Task: Find a house in Kaeng Khro, Thailand for 6 guests from 5th to 13th September, with a price range of ₹15,000 to ₹20,000, 3 bedrooms, 3 beds, 3 bathrooms, self check-in, and English-speaking host.
Action: Mouse moved to (556, 135)
Screenshot: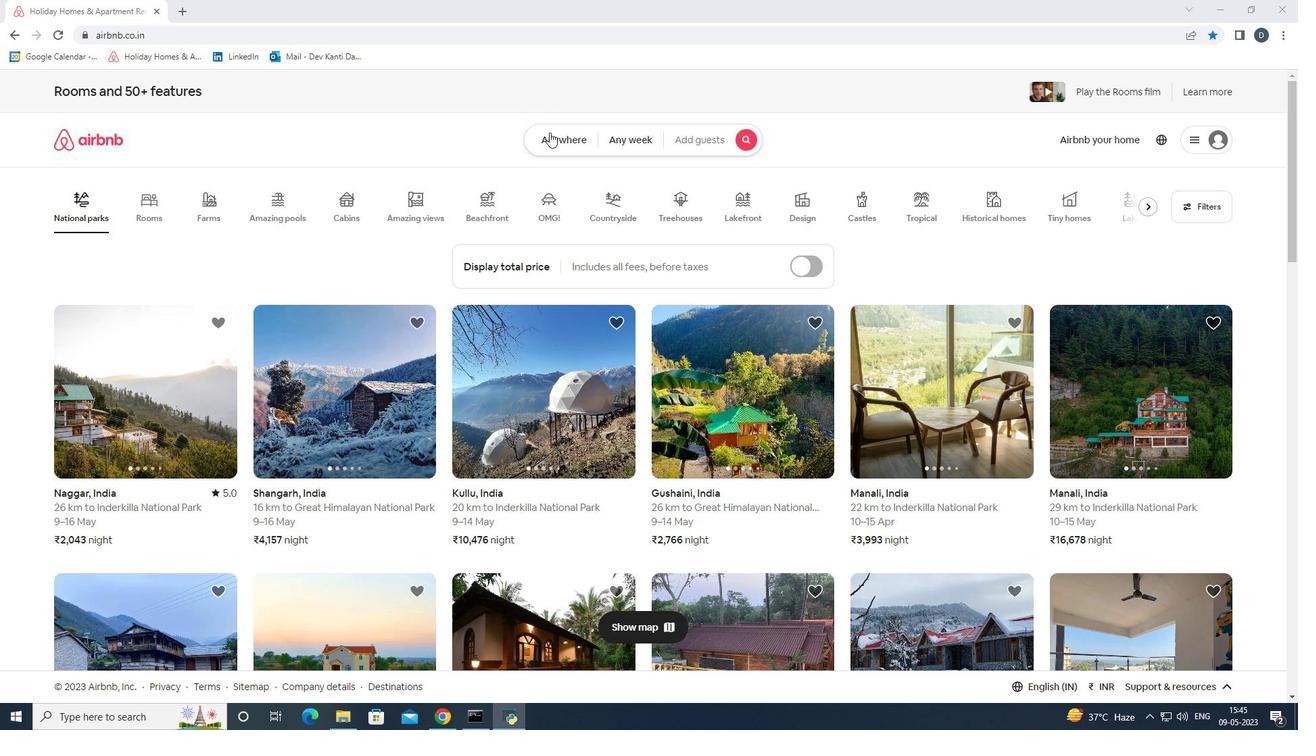 
Action: Mouse pressed left at (556, 135)
Screenshot: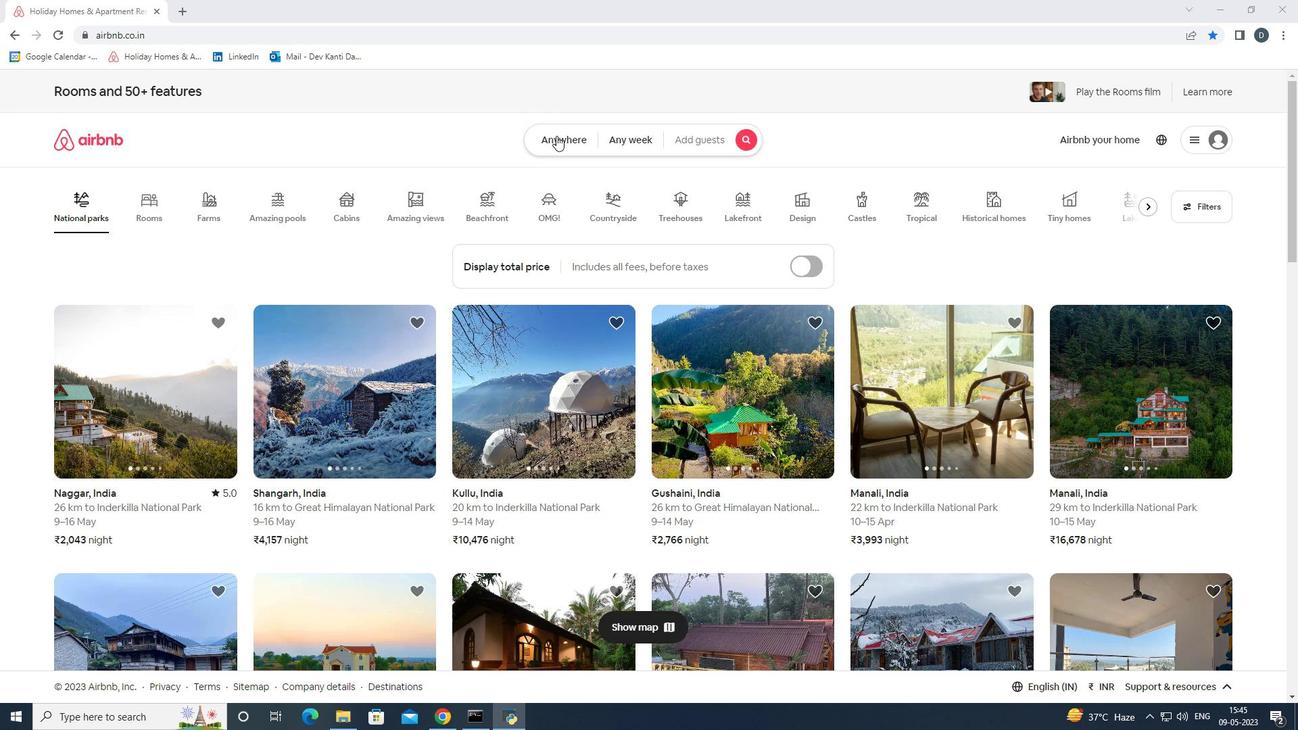 
Action: Mouse moved to (528, 191)
Screenshot: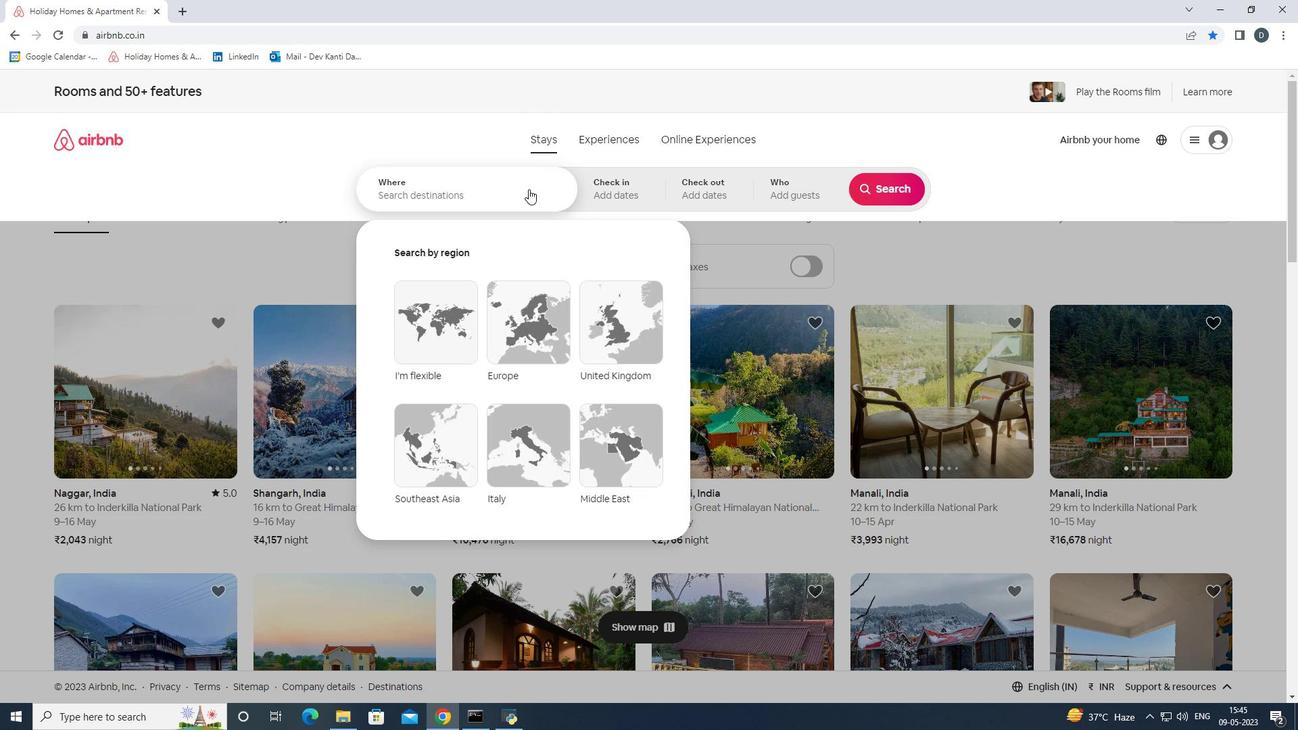 
Action: Mouse pressed left at (528, 191)
Screenshot: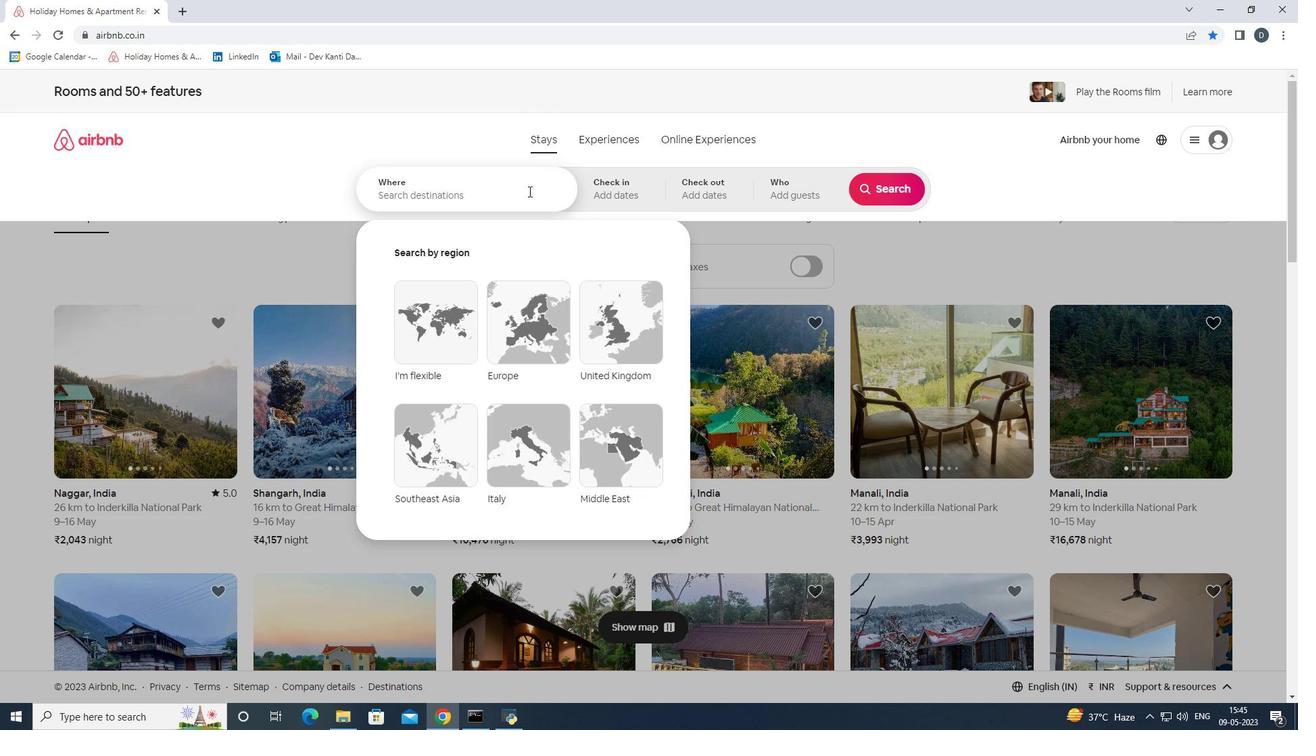 
Action: Mouse moved to (526, 191)
Screenshot: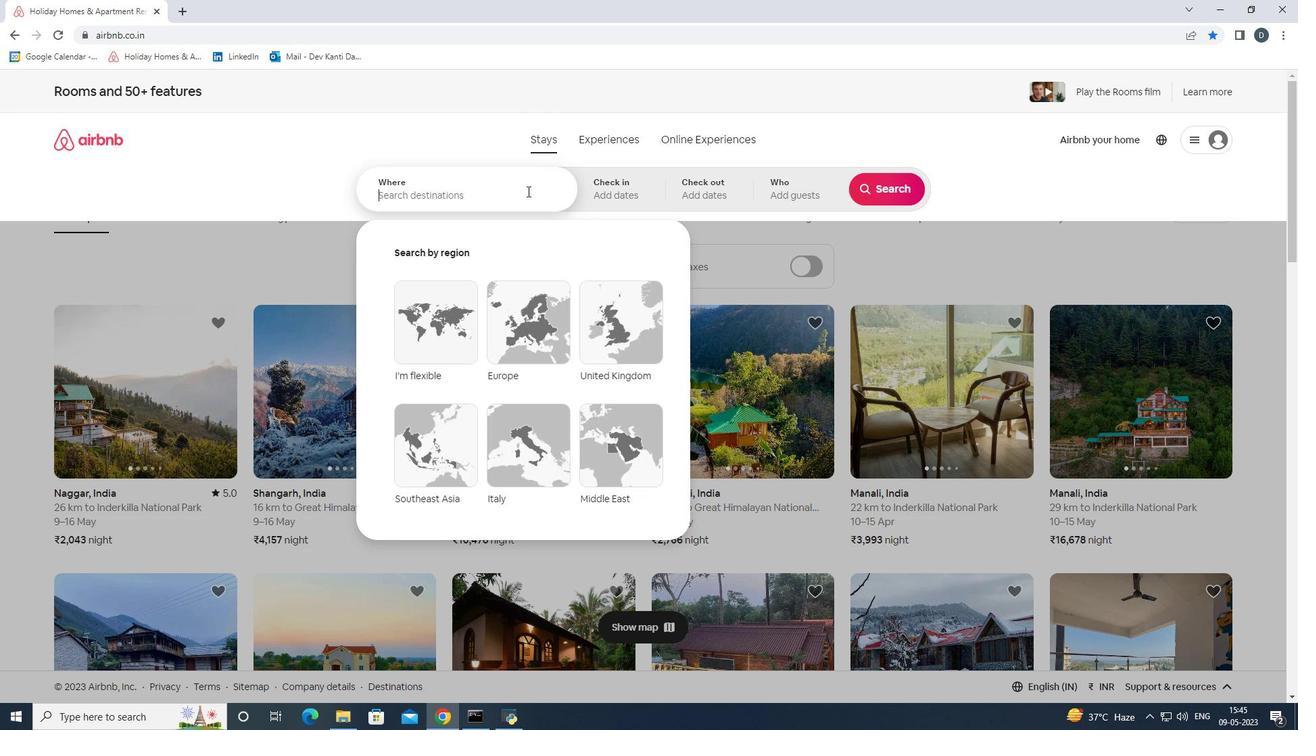 
Action: Key pressed <Key.shift>Kaeng<Key.space><Key.shift><Key.shift><Key.shift><Key.shift><Key.shift><Key.shift><Key.shift><Key.shift><Key.shift><Key.shift><Key.shift><Key.shift>Khro,<Key.space><Key.shift><Key.shift><Key.shift><Key.shift><Key.shift><Key.shift><Key.shift><Key.shift><Key.shift><Key.shift><Key.shift><Key.shift><Key.shift><Key.shift><Key.shift><Key.shift><Key.shift>Thailand<Key.enter>
Screenshot: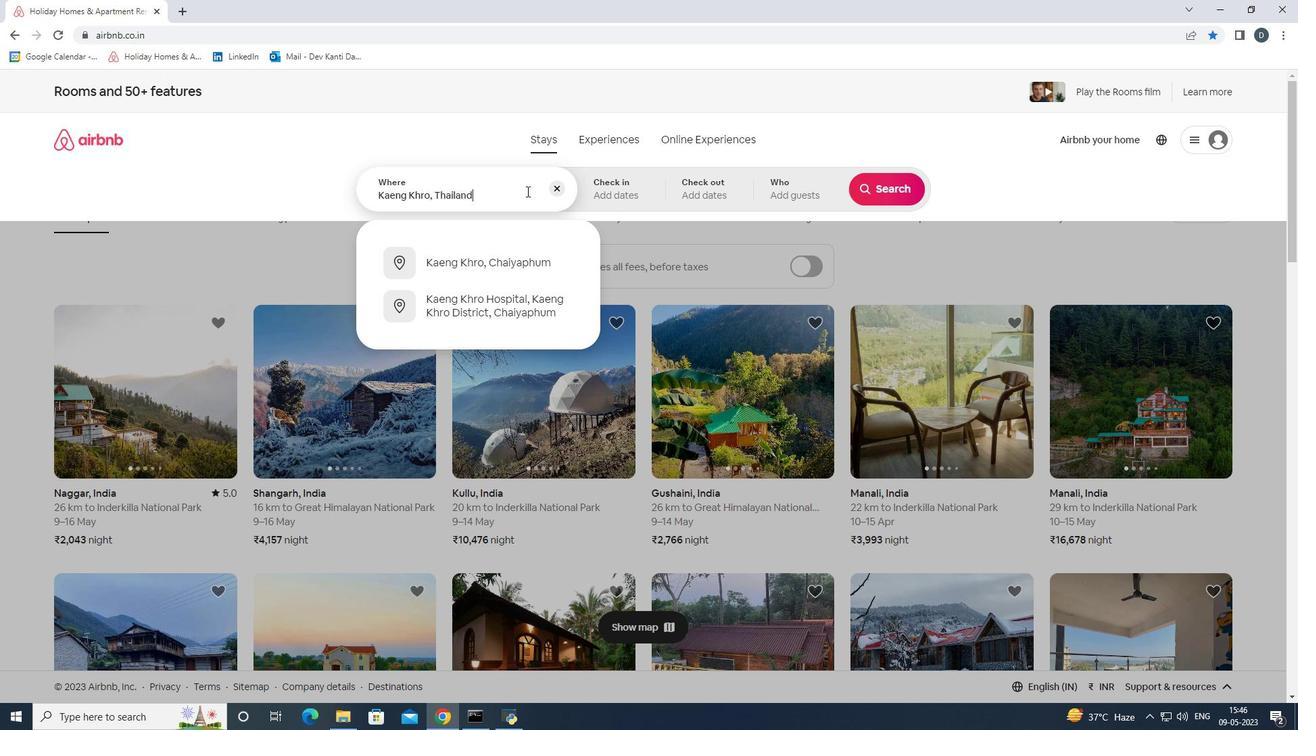 
Action: Mouse moved to (878, 302)
Screenshot: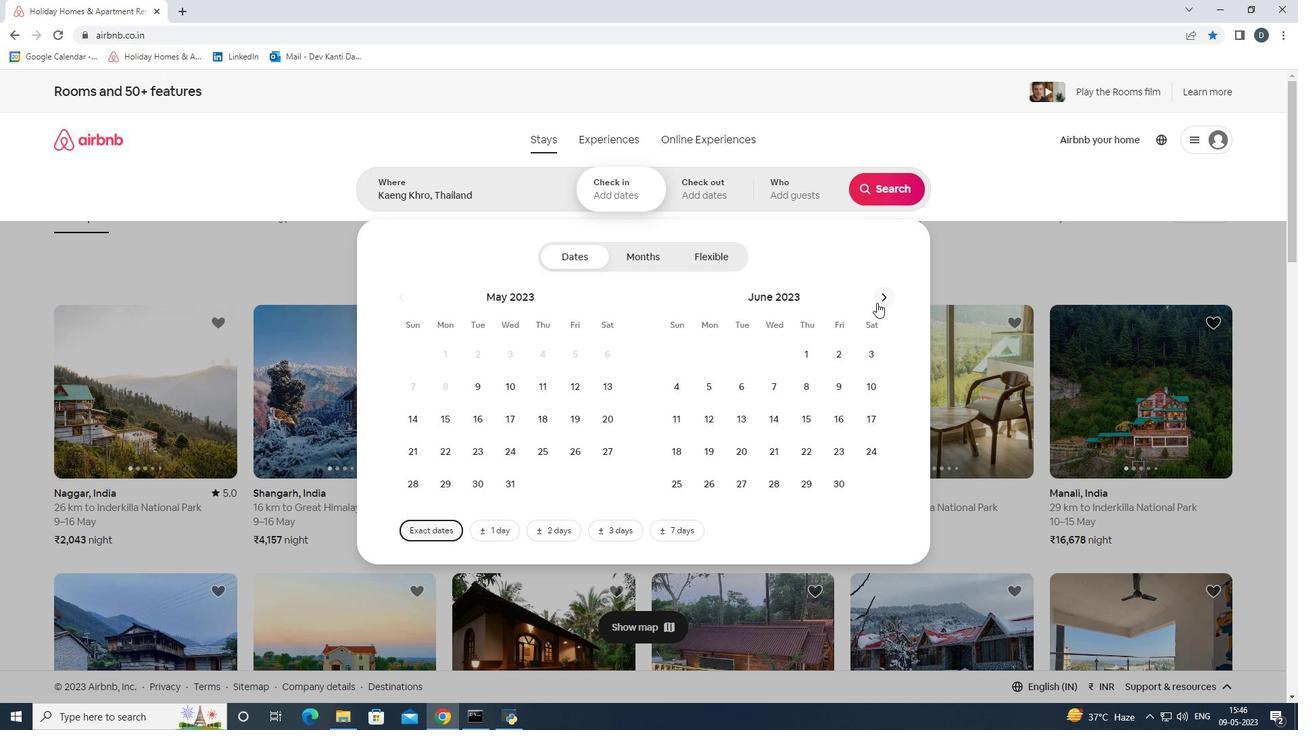 
Action: Mouse pressed left at (878, 302)
Screenshot: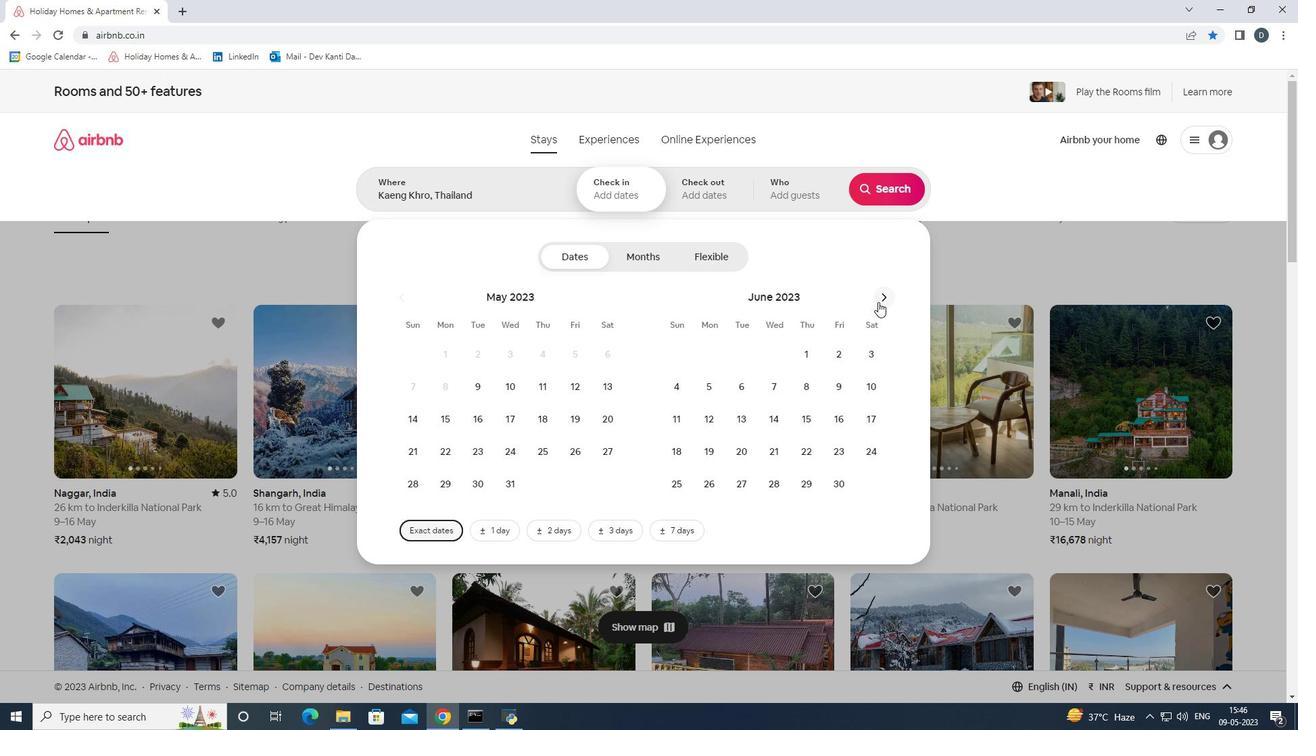 
Action: Mouse pressed left at (878, 302)
Screenshot: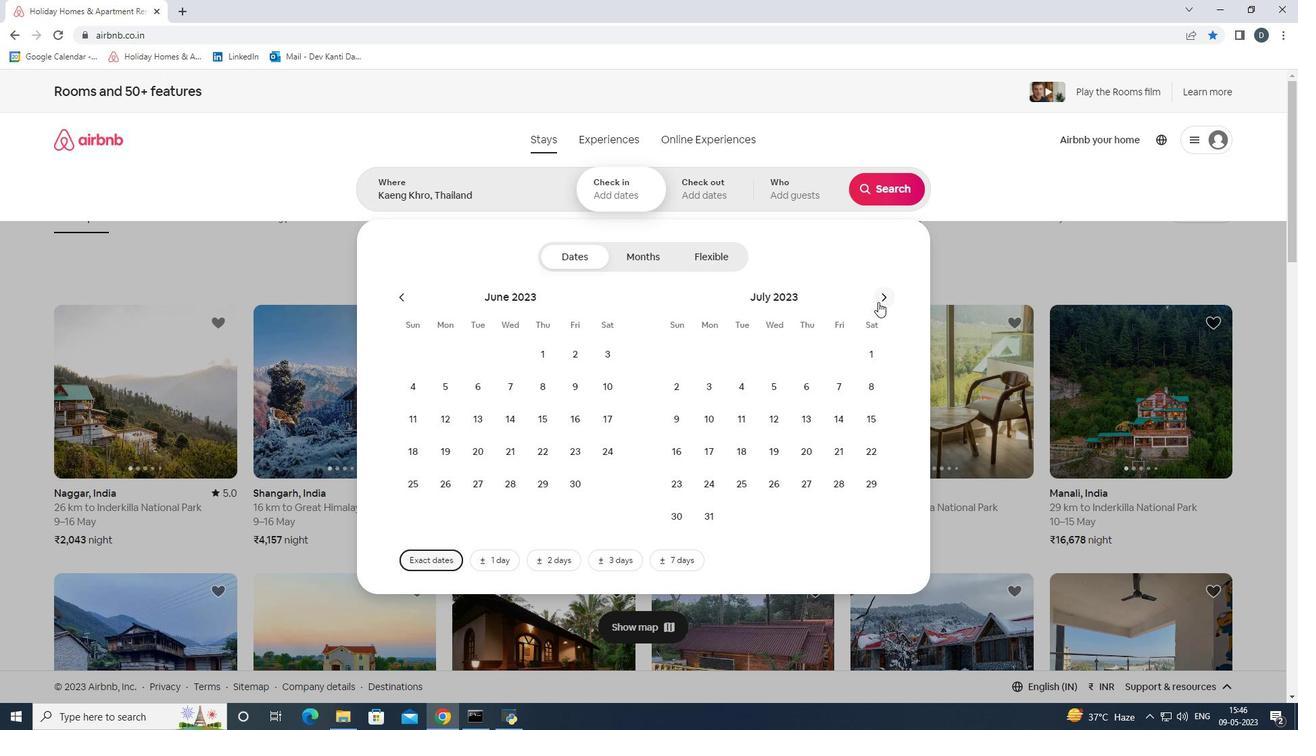 
Action: Mouse moved to (879, 300)
Screenshot: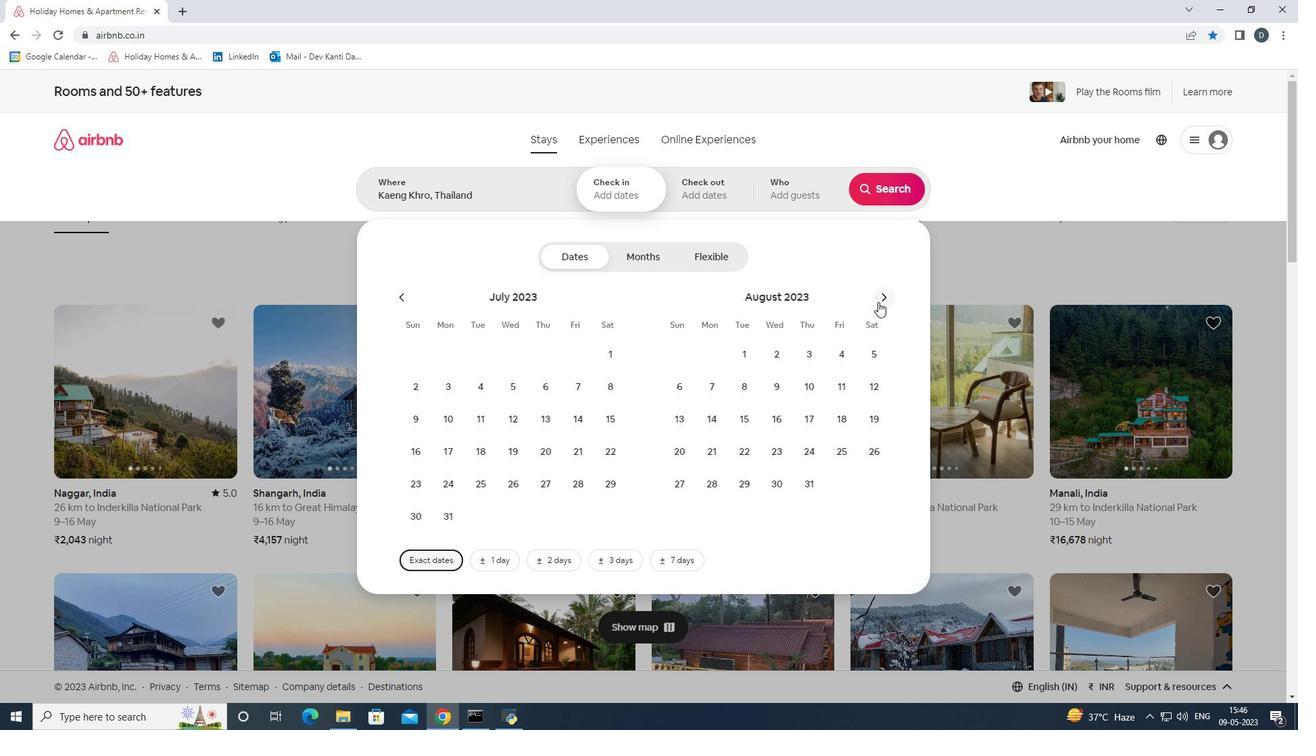 
Action: Mouse pressed left at (879, 300)
Screenshot: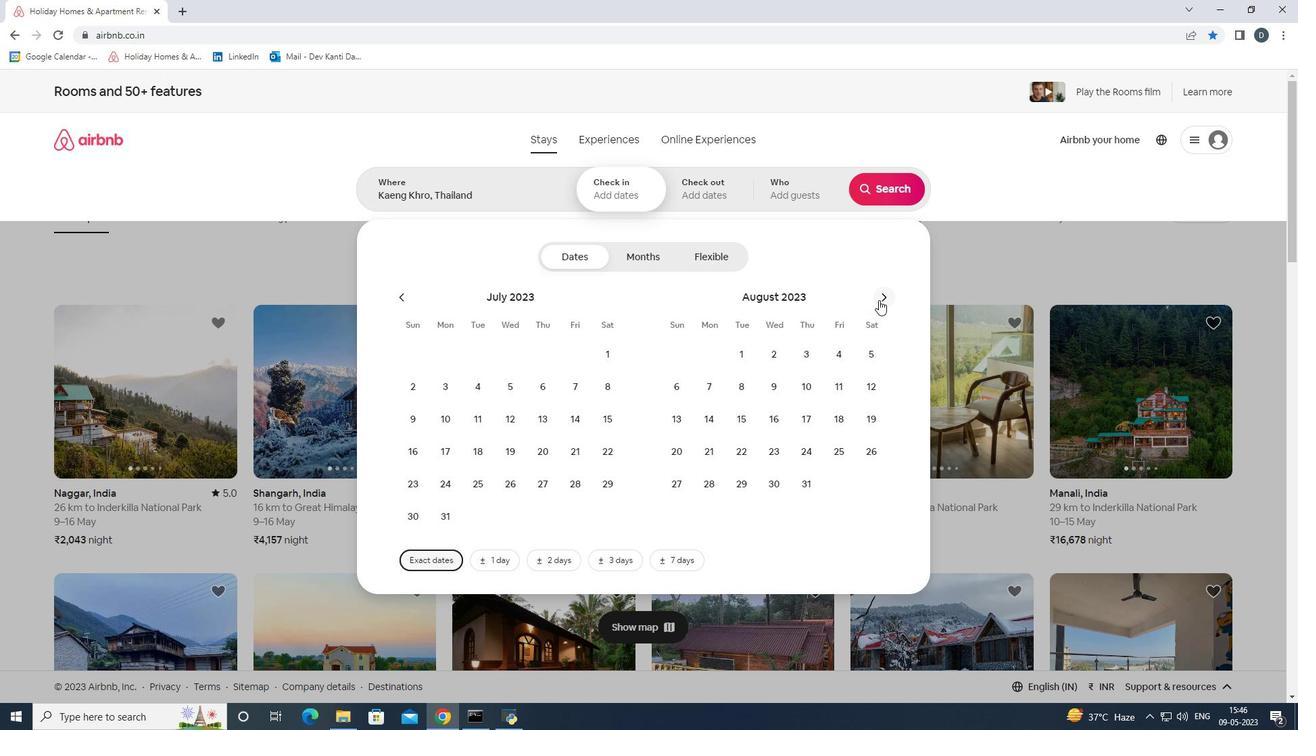 
Action: Mouse moved to (744, 384)
Screenshot: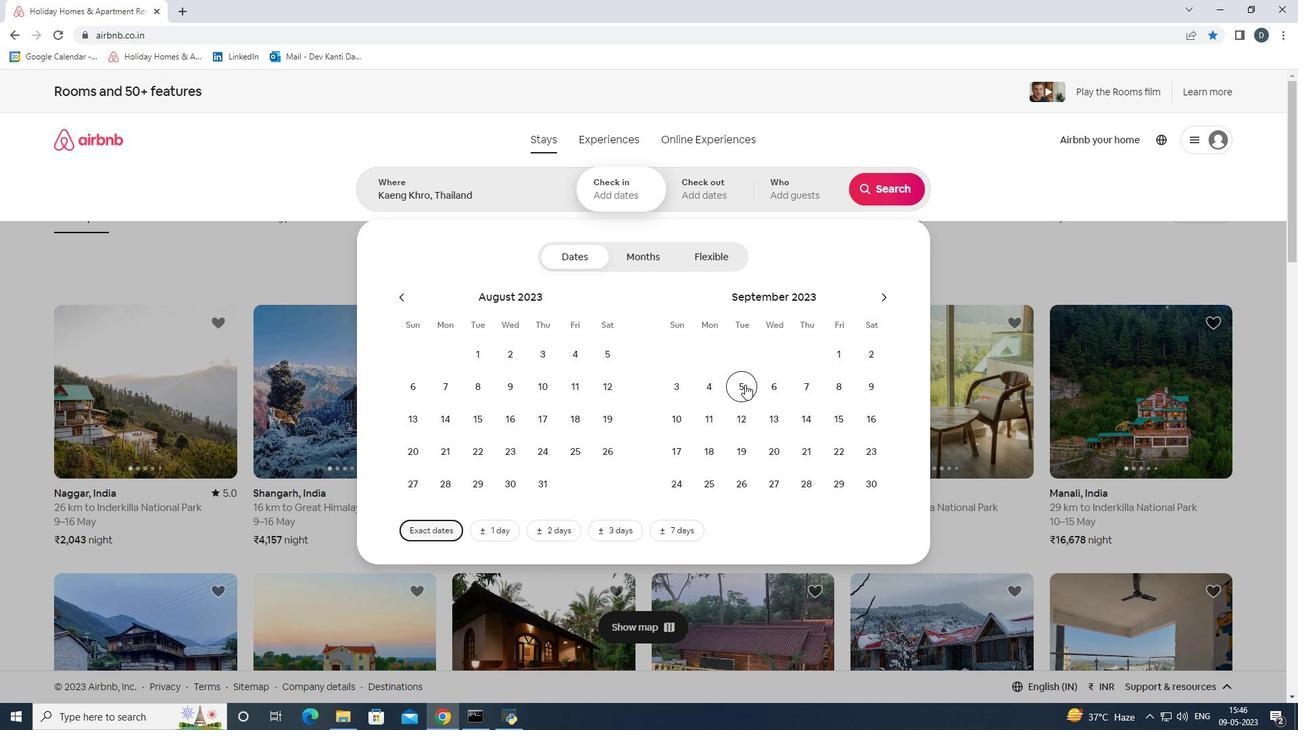 
Action: Mouse pressed left at (744, 384)
Screenshot: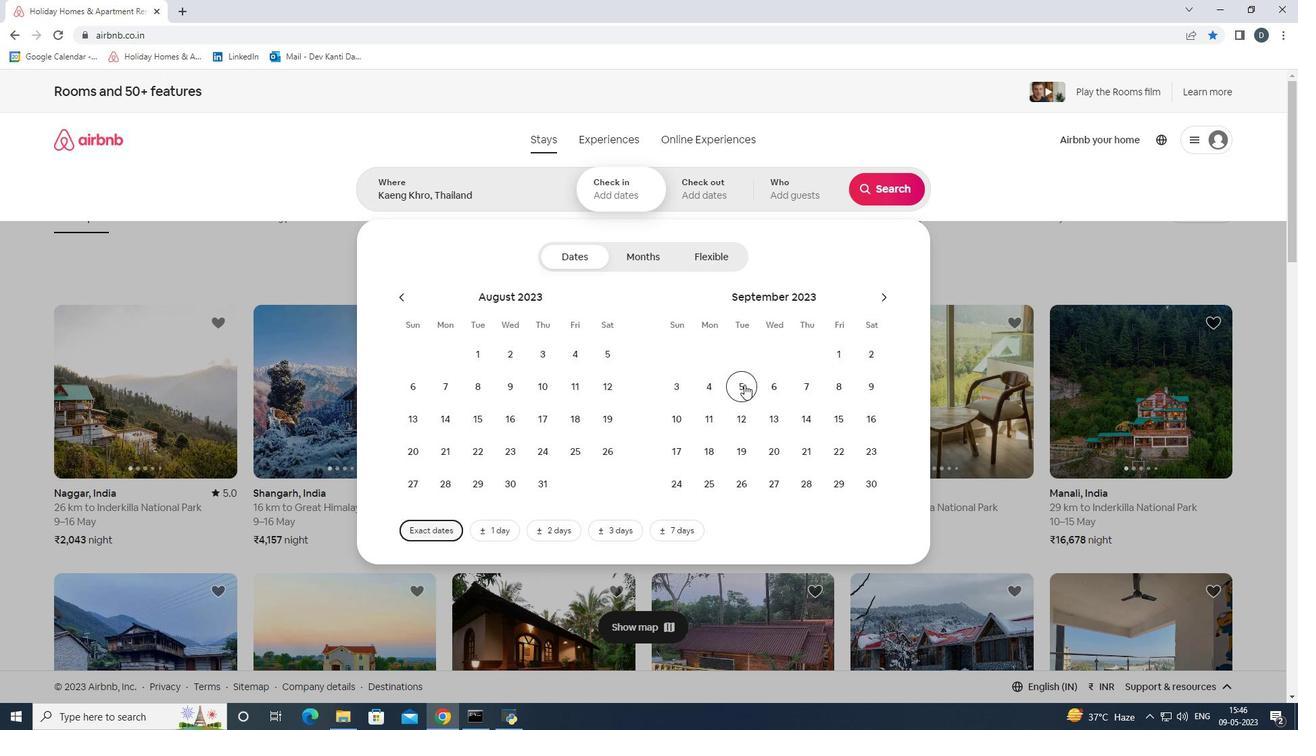 
Action: Mouse moved to (765, 414)
Screenshot: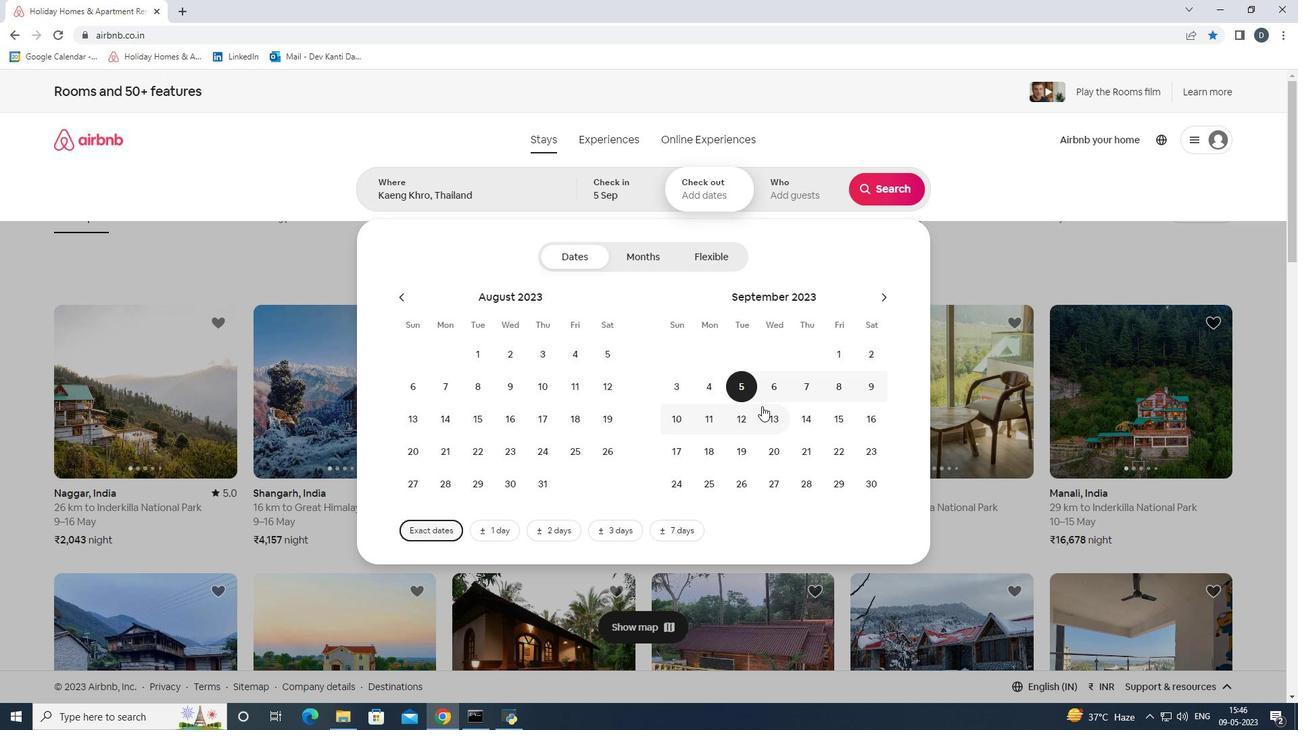 
Action: Mouse pressed left at (765, 414)
Screenshot: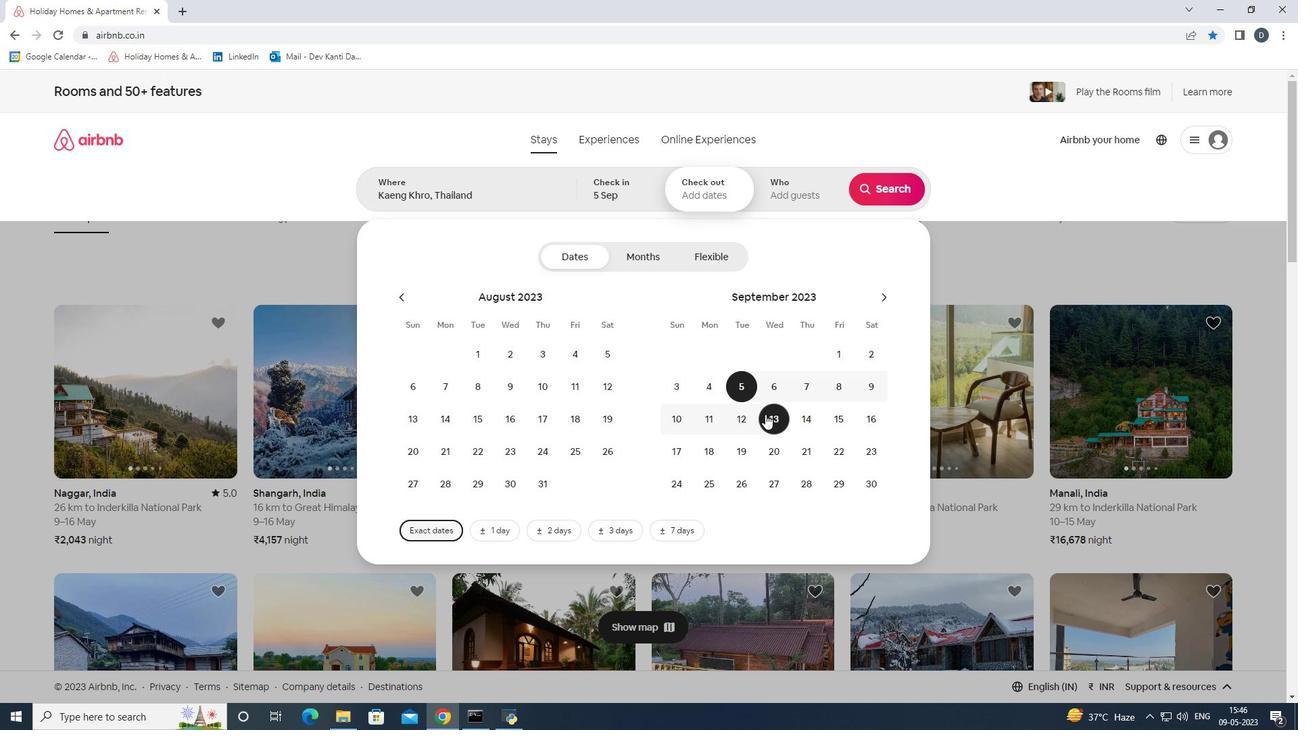 
Action: Mouse moved to (798, 197)
Screenshot: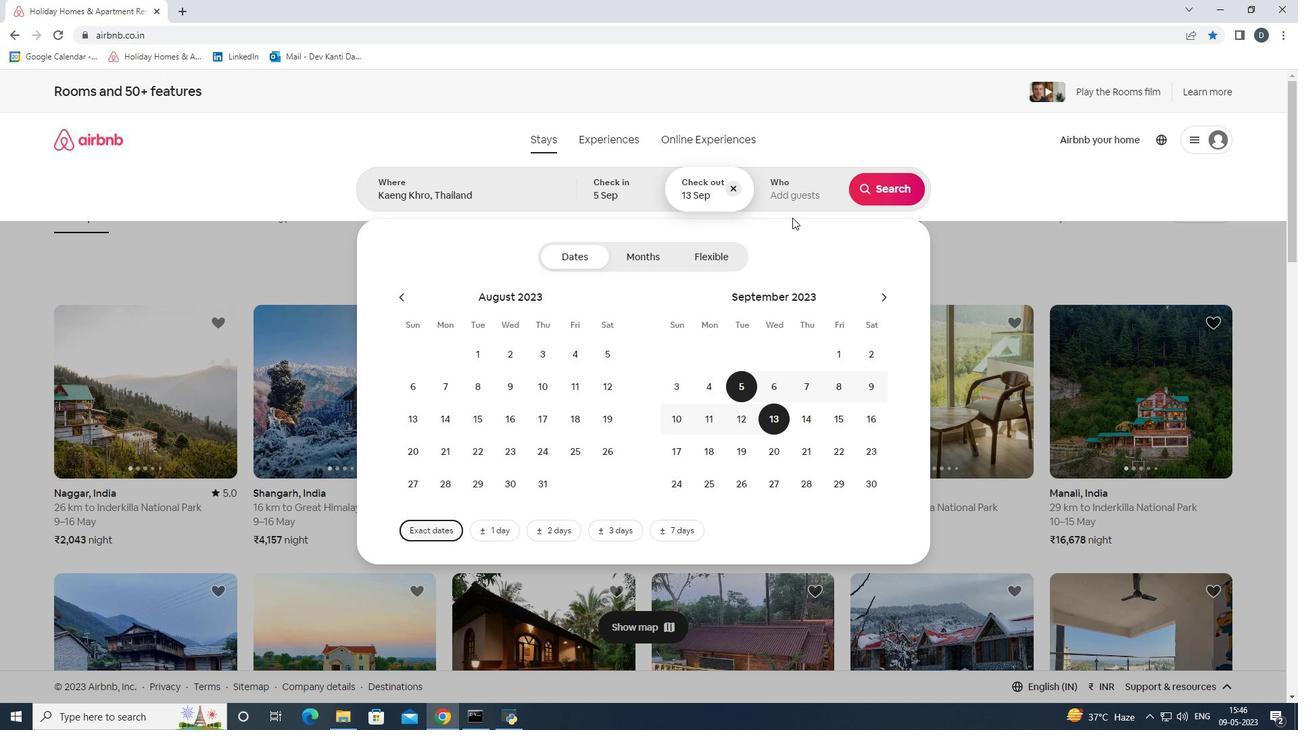 
Action: Mouse pressed left at (798, 197)
Screenshot: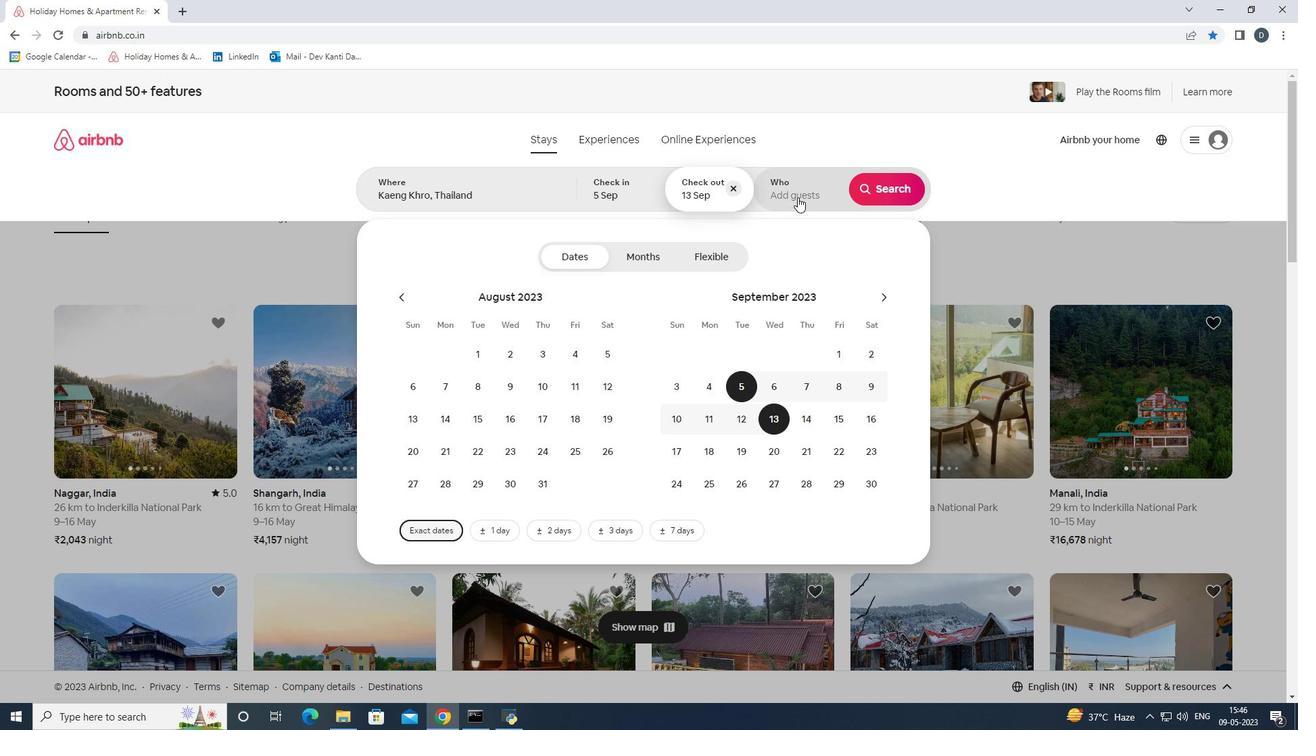 
Action: Mouse moved to (886, 262)
Screenshot: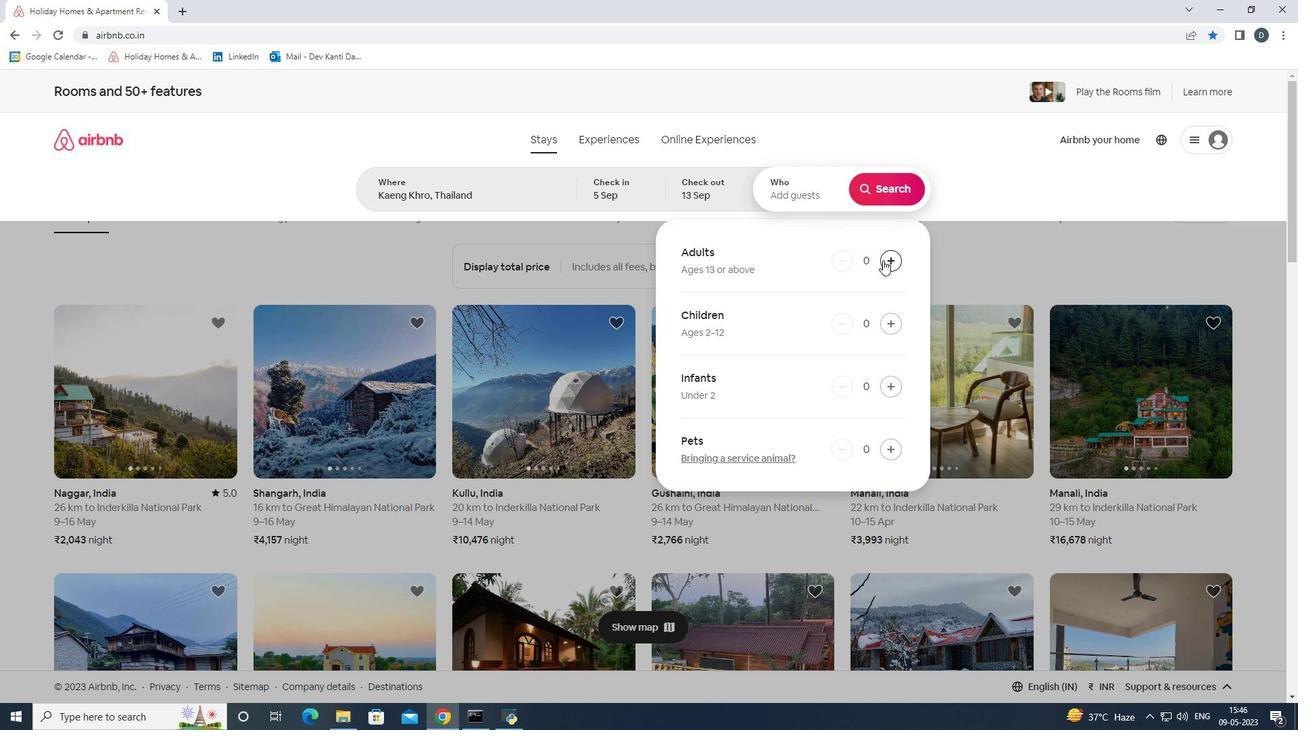 
Action: Mouse pressed left at (886, 262)
Screenshot: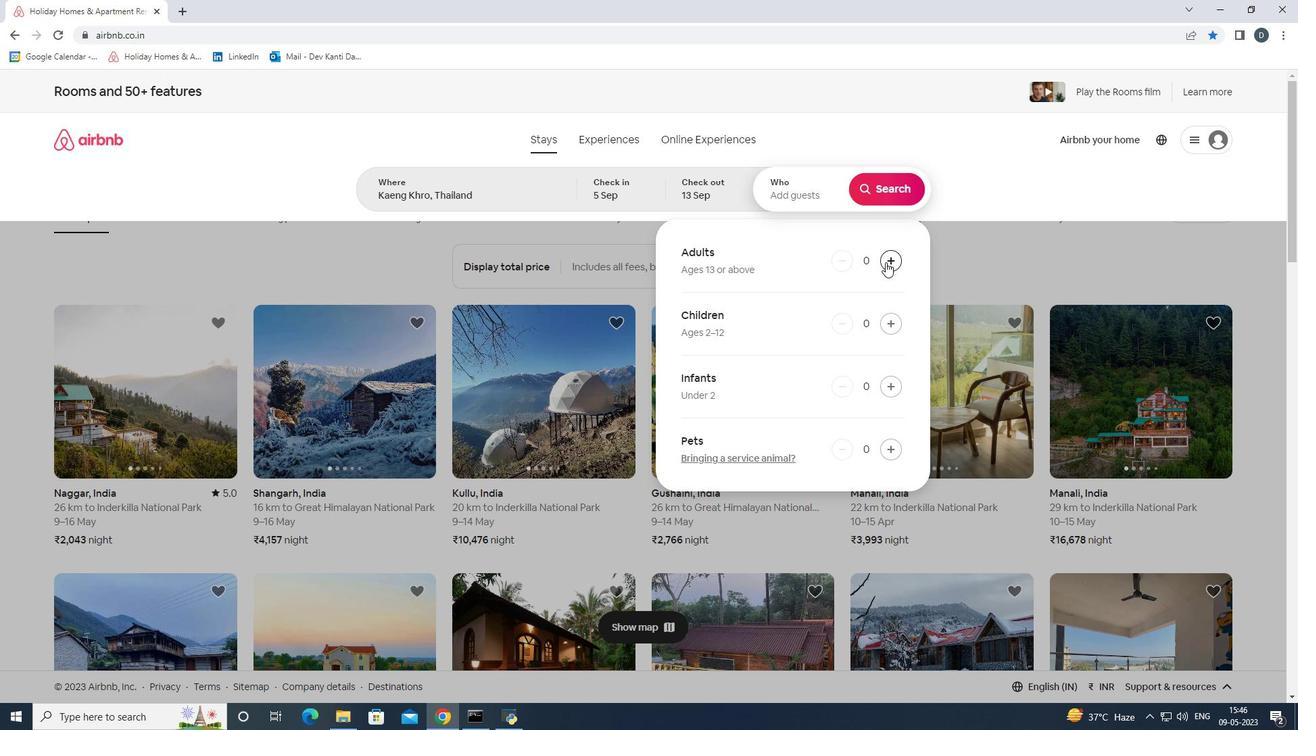 
Action: Mouse pressed left at (886, 262)
Screenshot: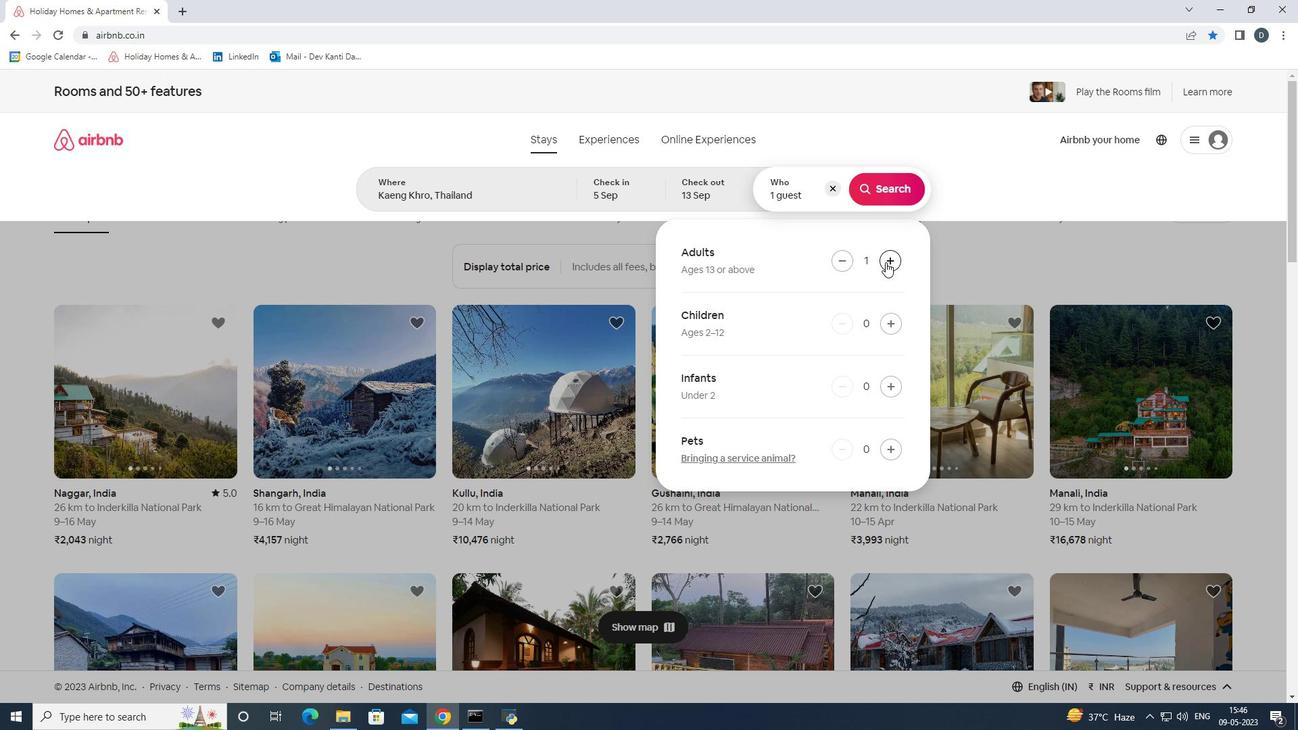 
Action: Mouse pressed left at (886, 262)
Screenshot: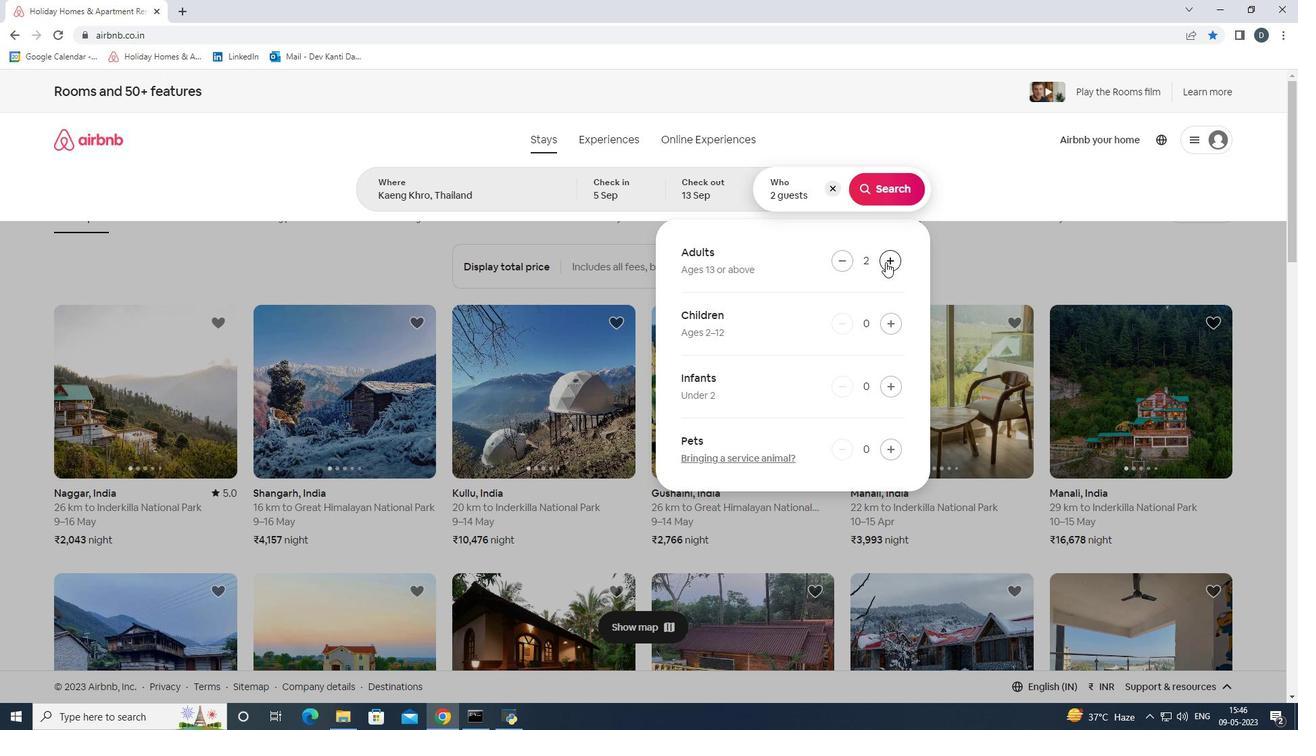 
Action: Mouse moved to (890, 263)
Screenshot: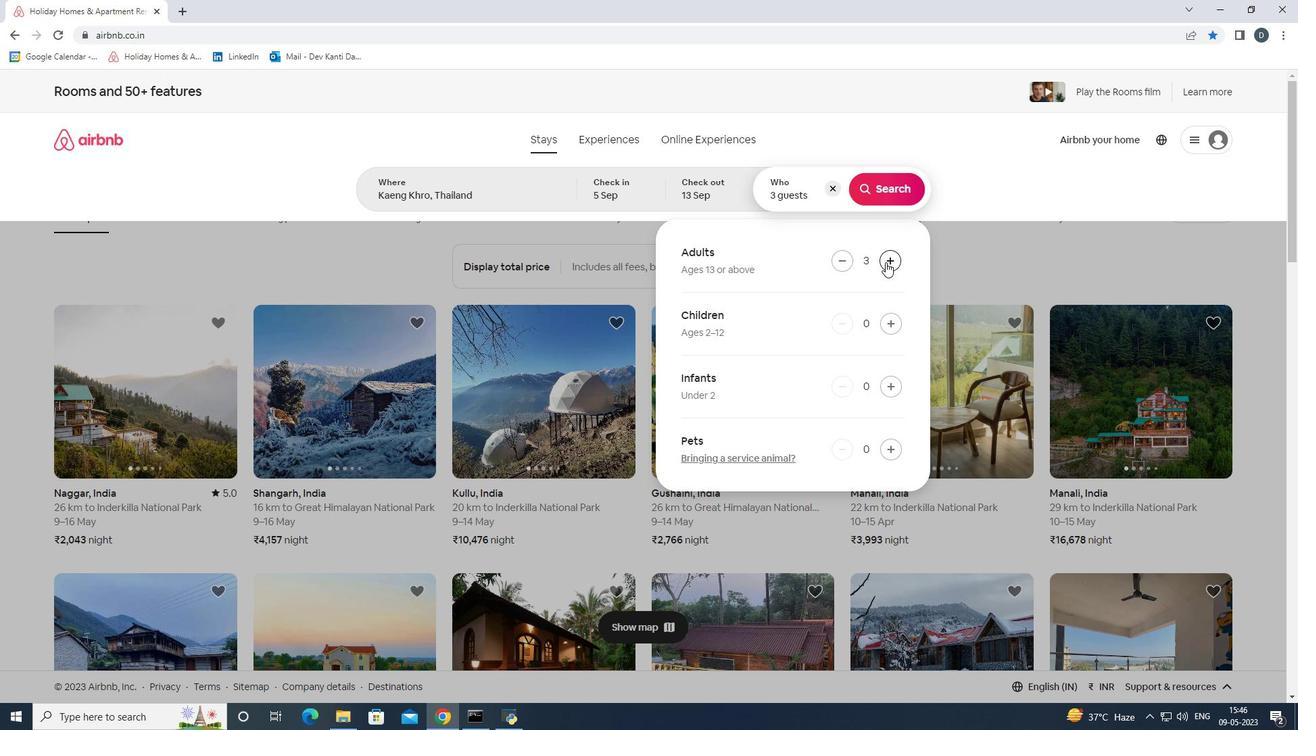 
Action: Mouse pressed left at (890, 263)
Screenshot: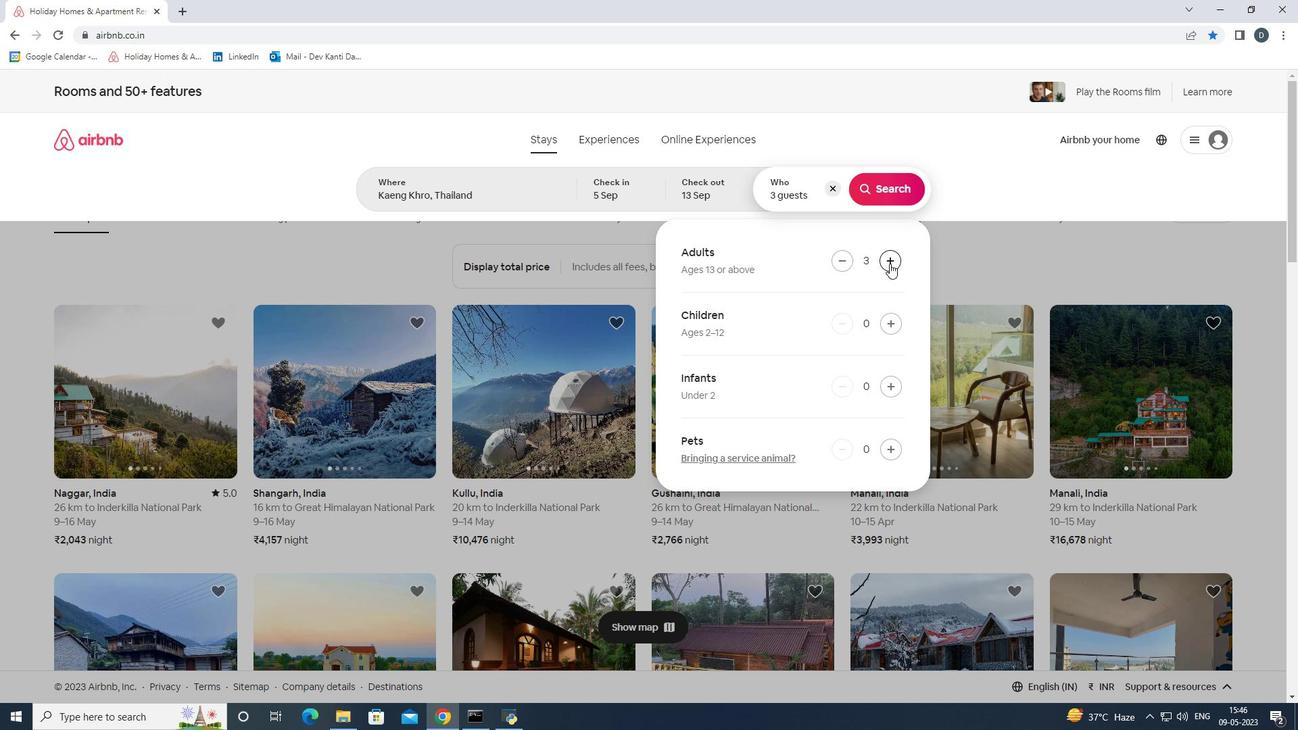 
Action: Mouse pressed left at (890, 263)
Screenshot: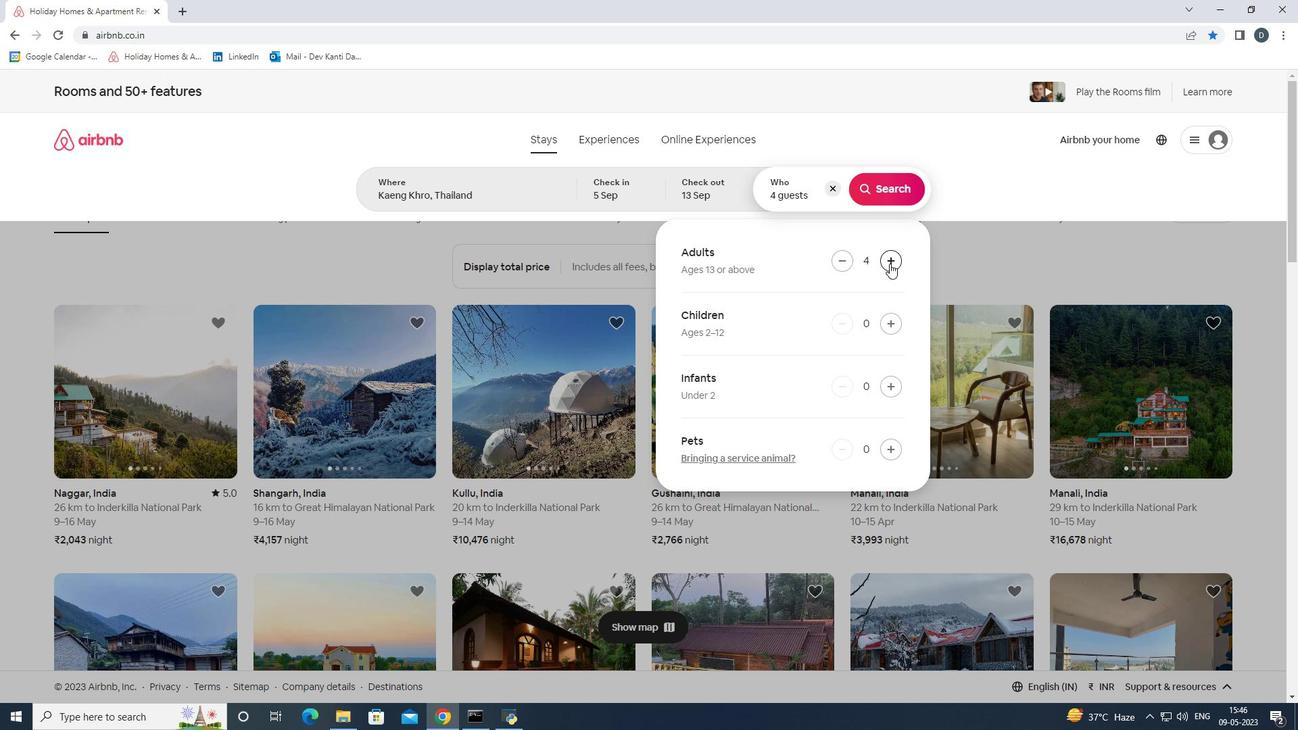 
Action: Mouse pressed left at (890, 263)
Screenshot: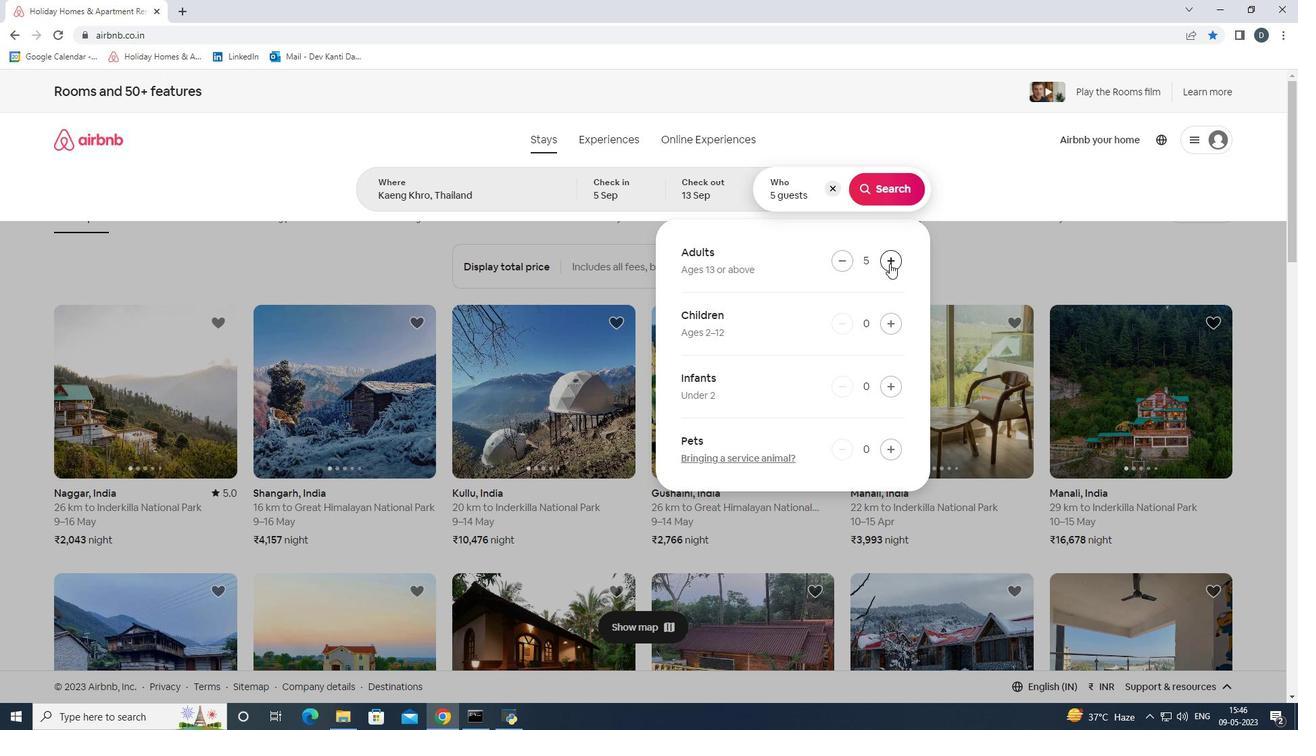 
Action: Mouse moved to (888, 192)
Screenshot: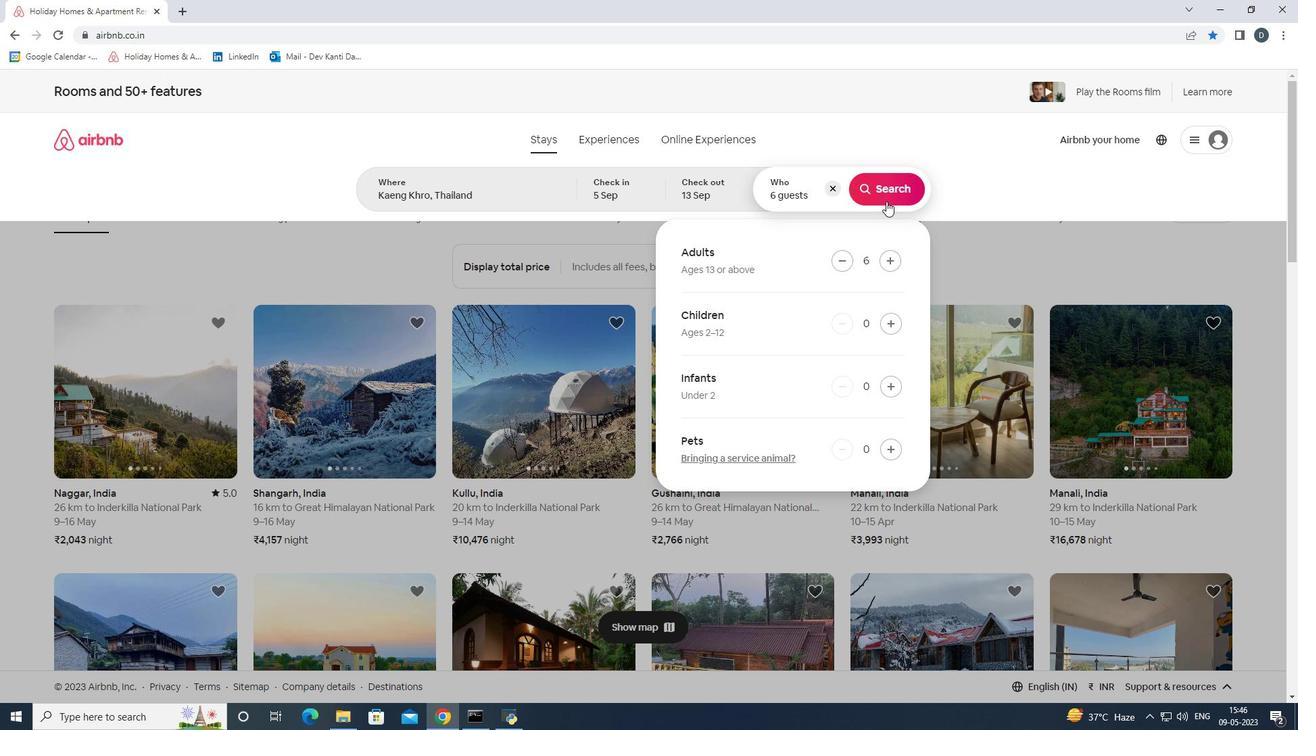 
Action: Mouse pressed left at (888, 192)
Screenshot: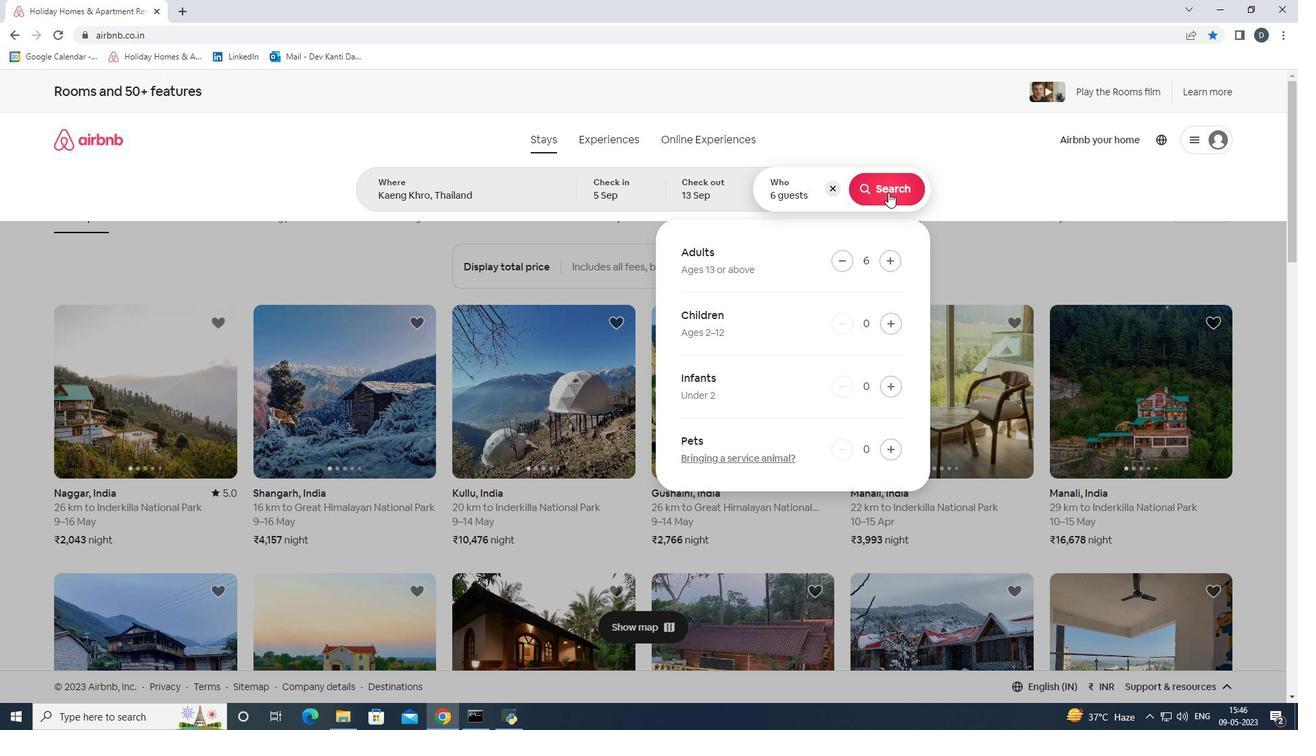 
Action: Mouse moved to (1223, 148)
Screenshot: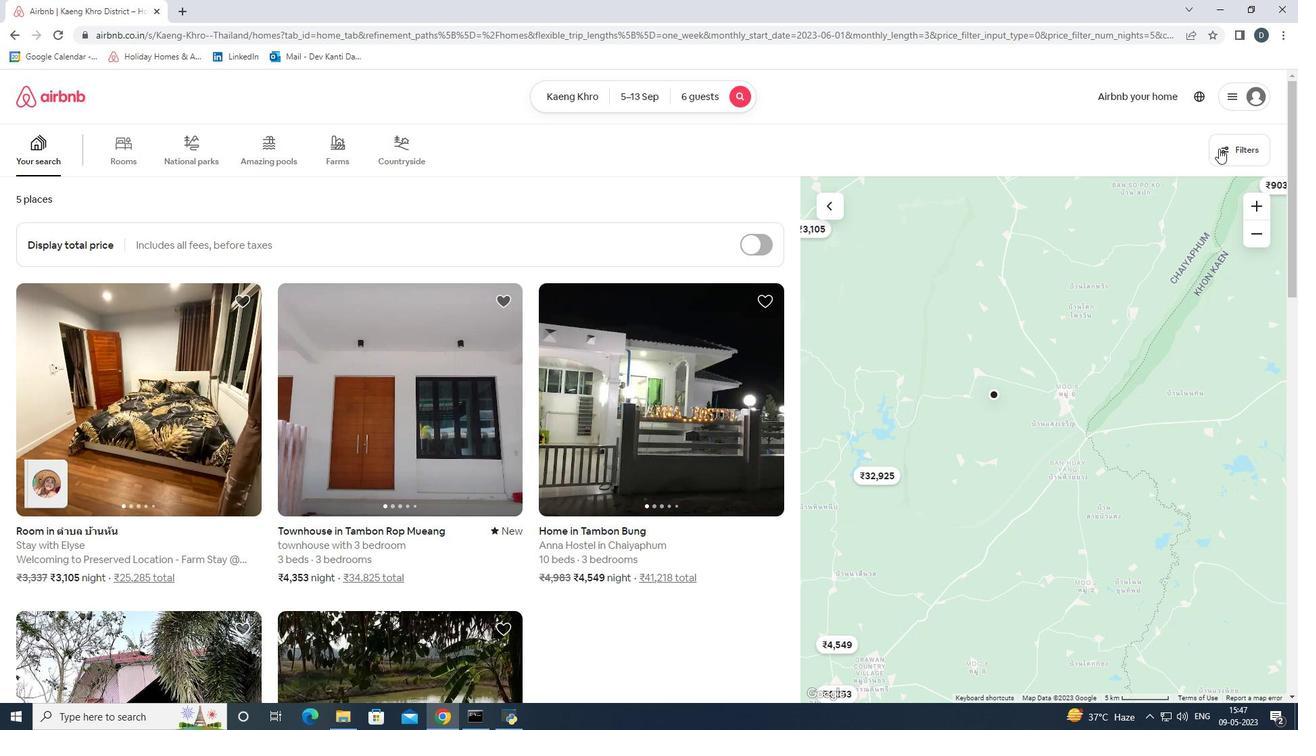 
Action: Mouse pressed left at (1223, 148)
Screenshot: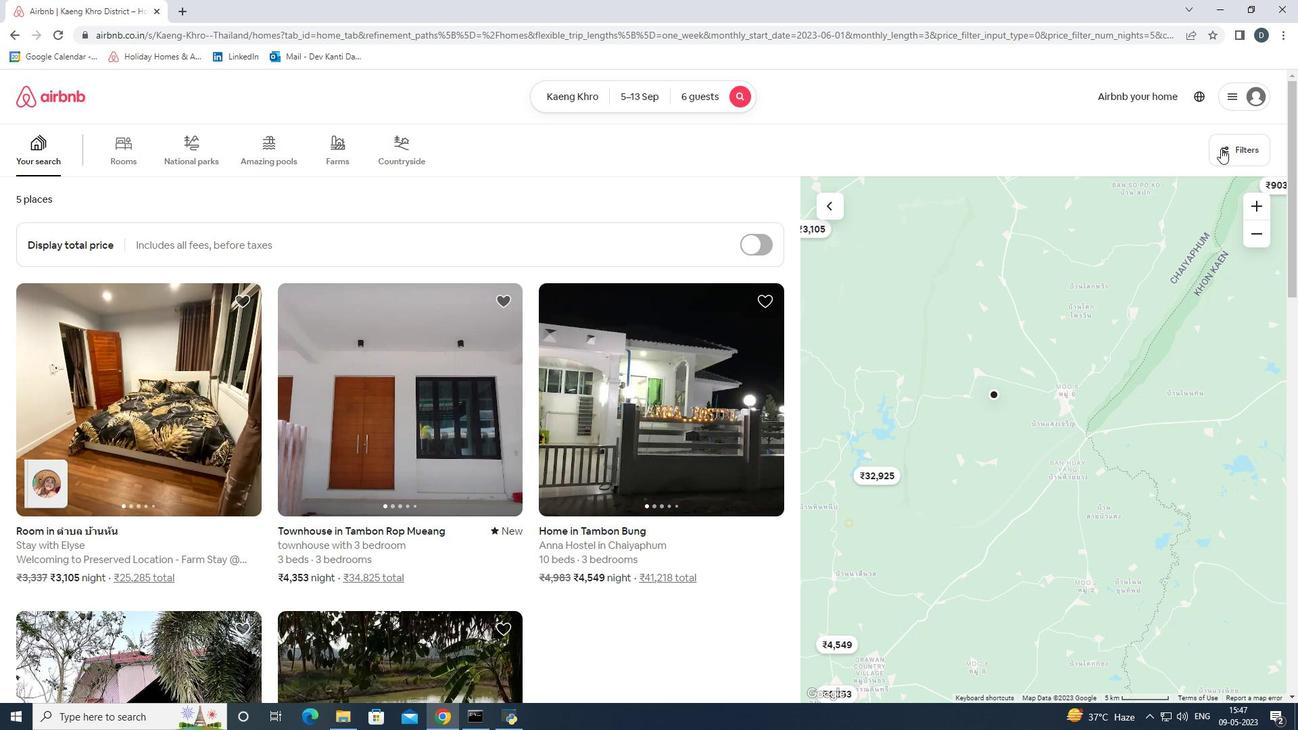 
Action: Mouse moved to (583, 478)
Screenshot: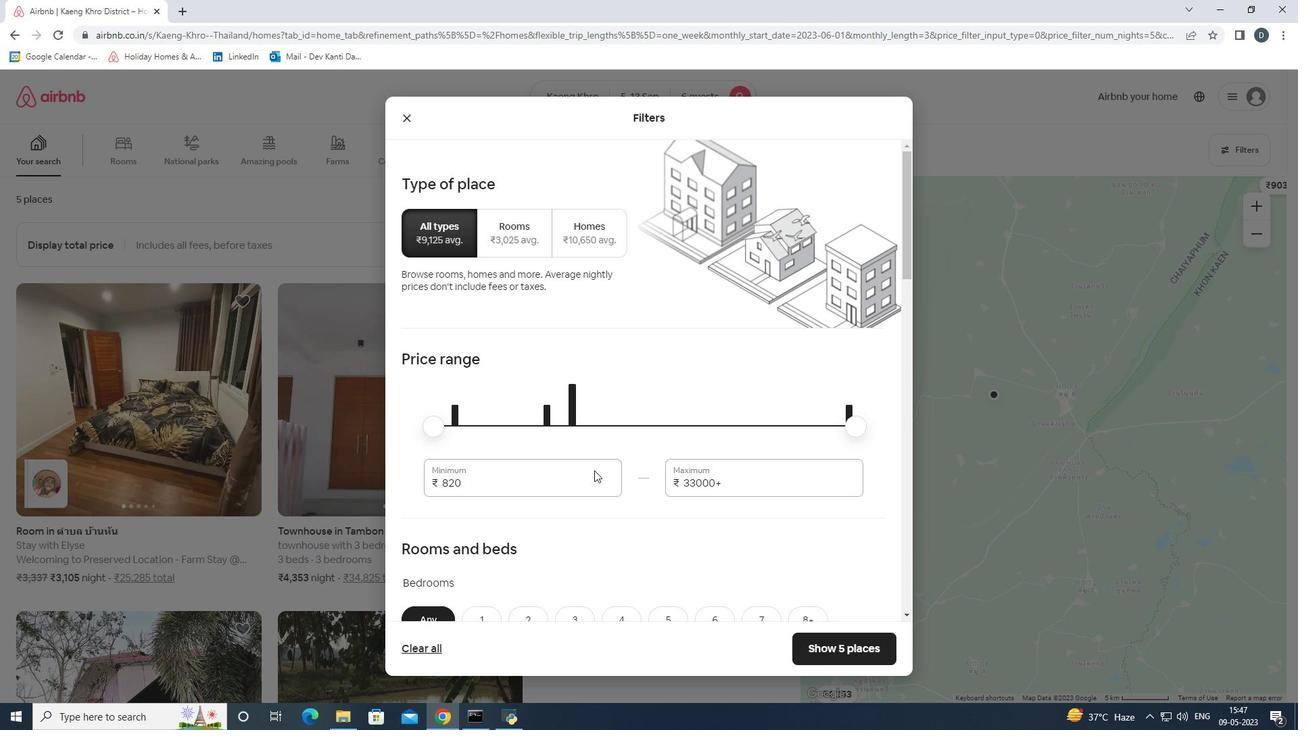 
Action: Mouse pressed left at (583, 478)
Screenshot: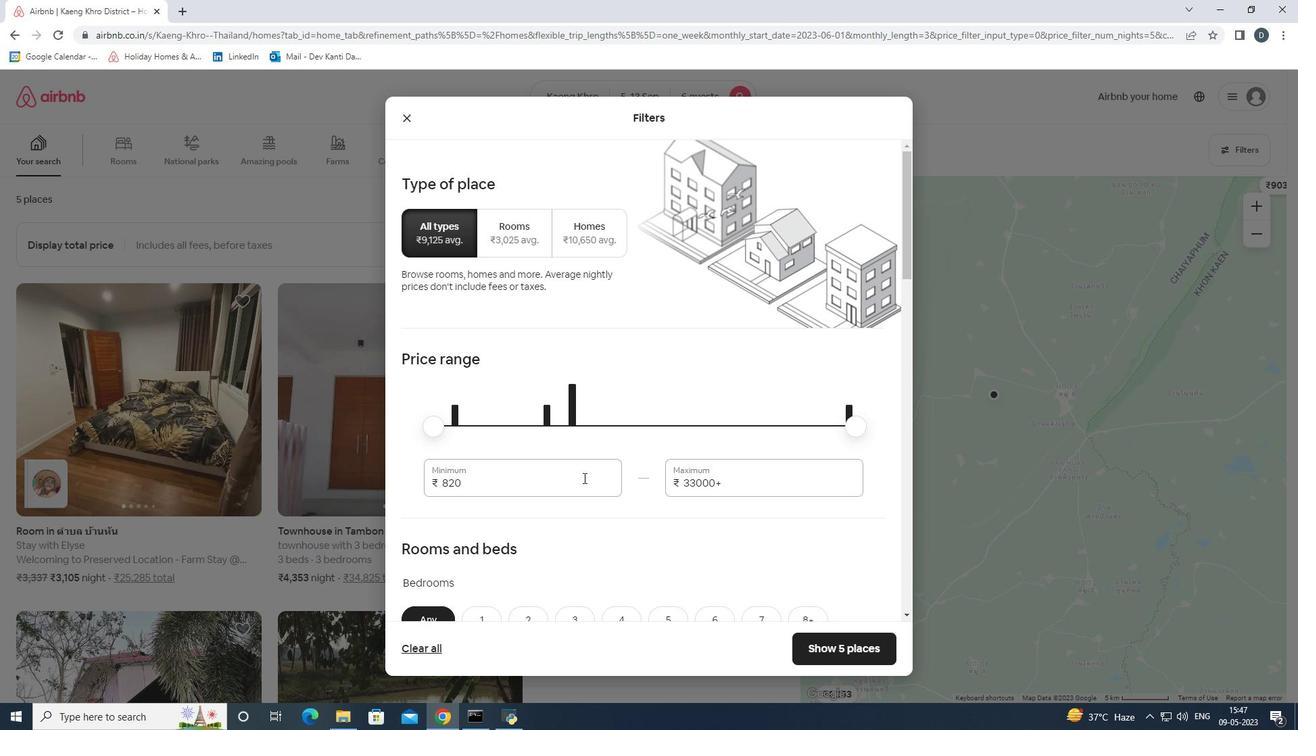 
Action: Mouse pressed left at (583, 478)
Screenshot: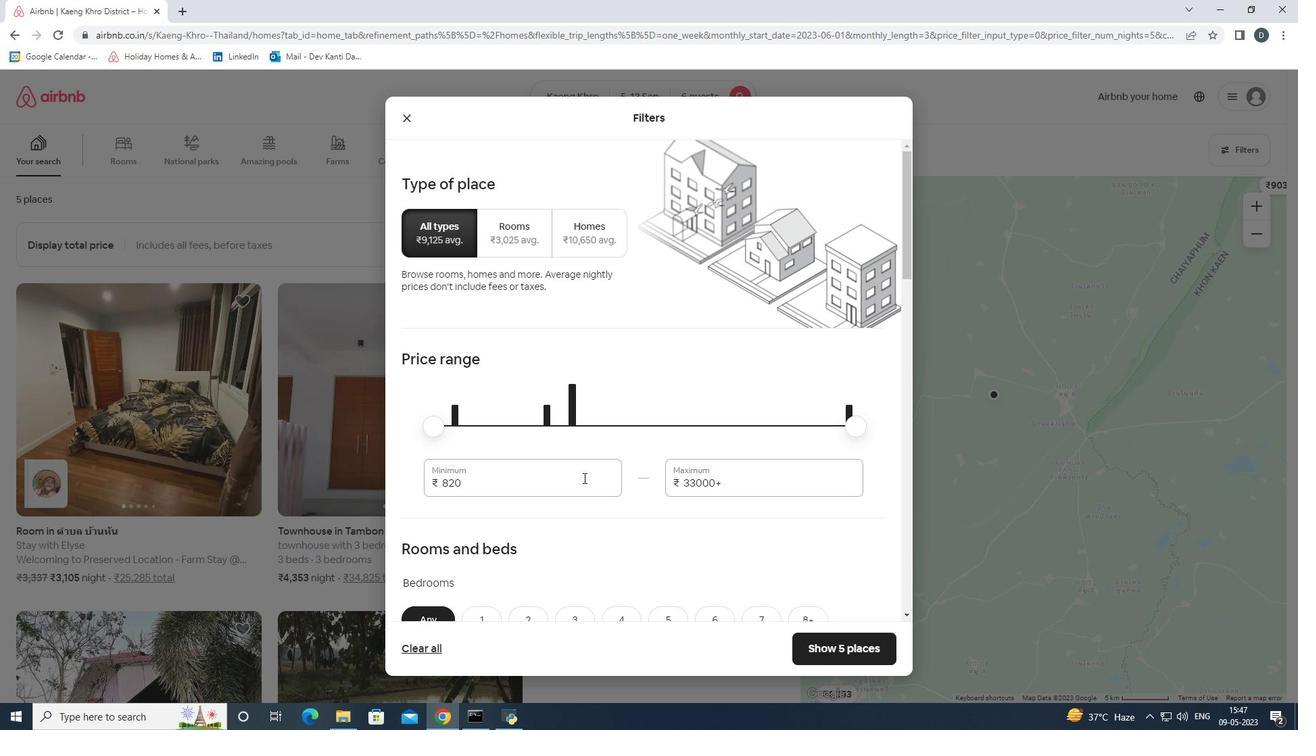 
Action: Key pressed 15000<Key.tab>20000
Screenshot: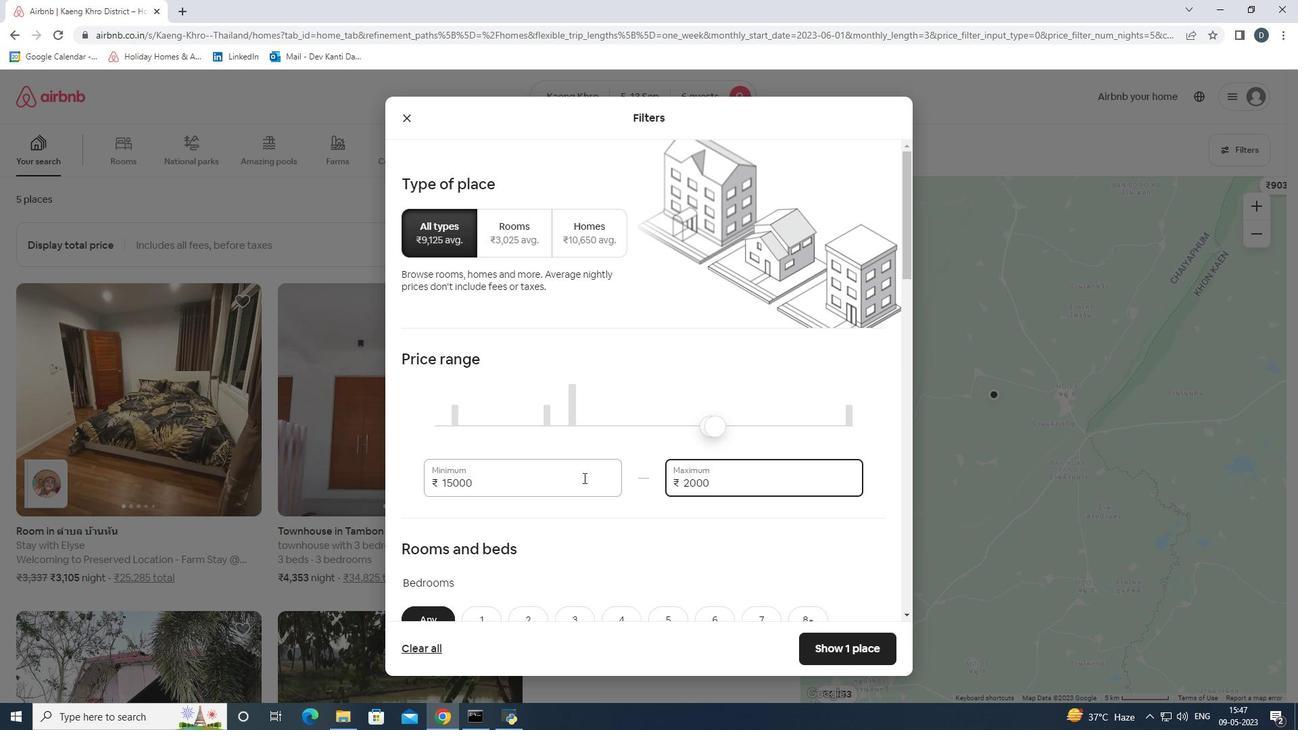 
Action: Mouse scrolled (583, 477) with delta (0, 0)
Screenshot: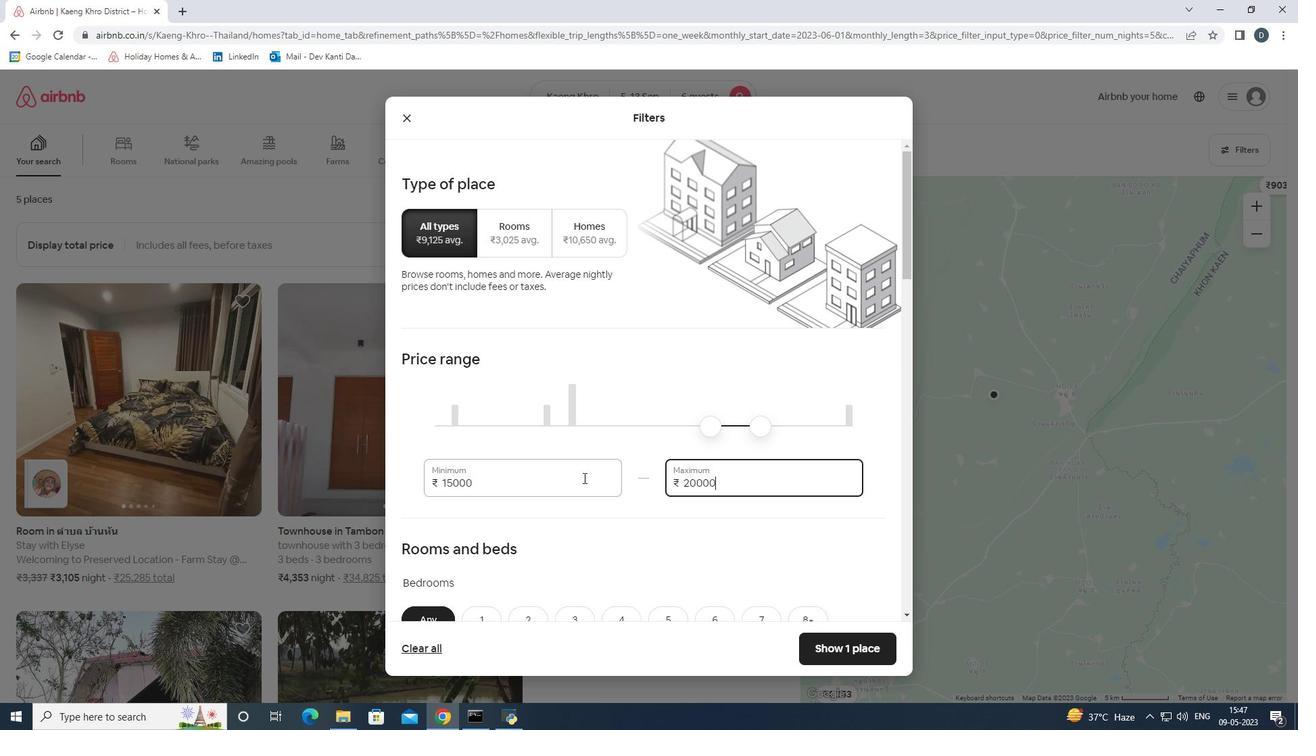 
Action: Mouse scrolled (583, 477) with delta (0, 0)
Screenshot: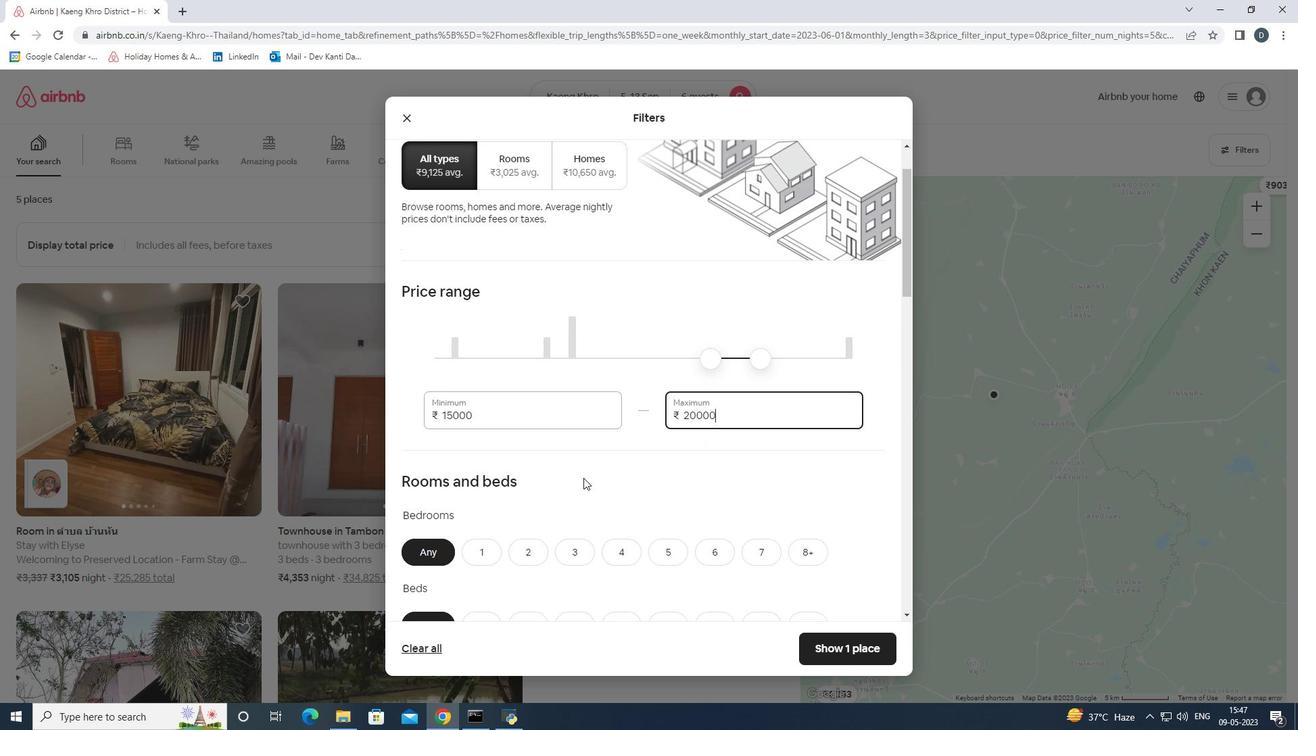 
Action: Mouse scrolled (583, 477) with delta (0, 0)
Screenshot: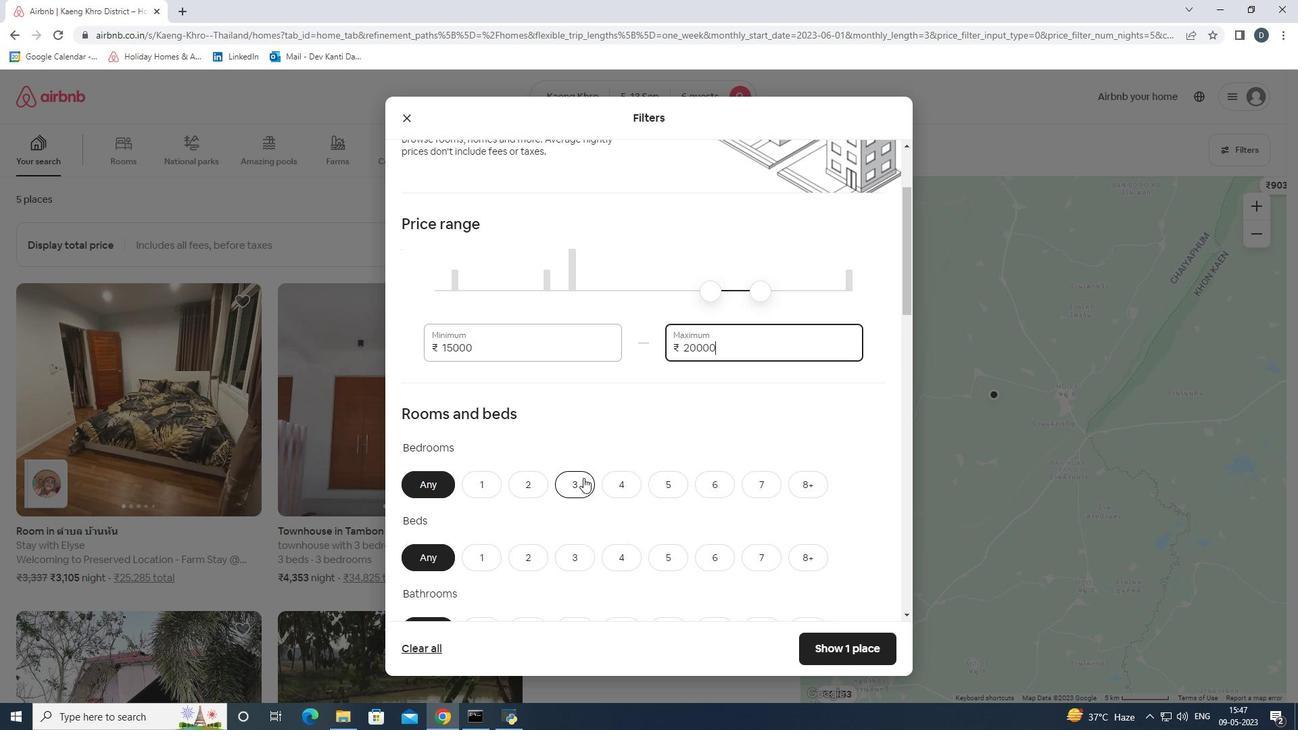
Action: Mouse moved to (579, 423)
Screenshot: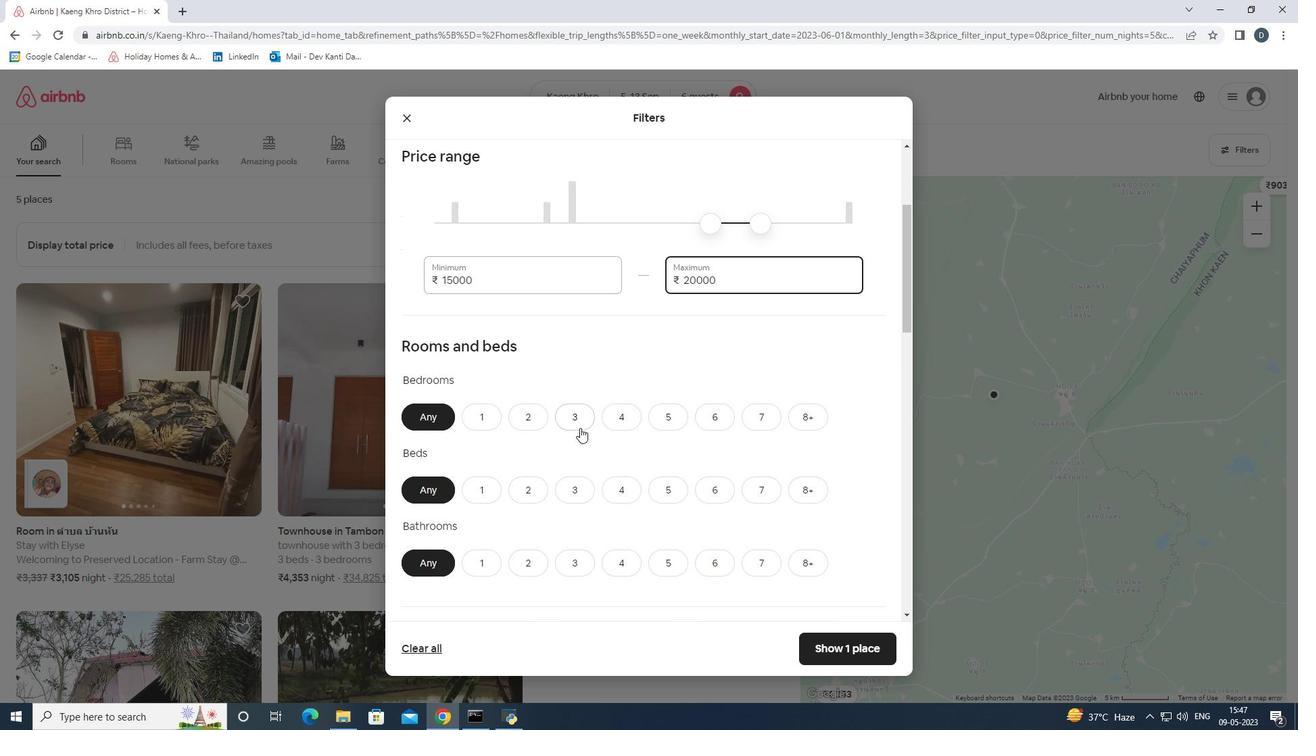 
Action: Mouse pressed left at (579, 423)
Screenshot: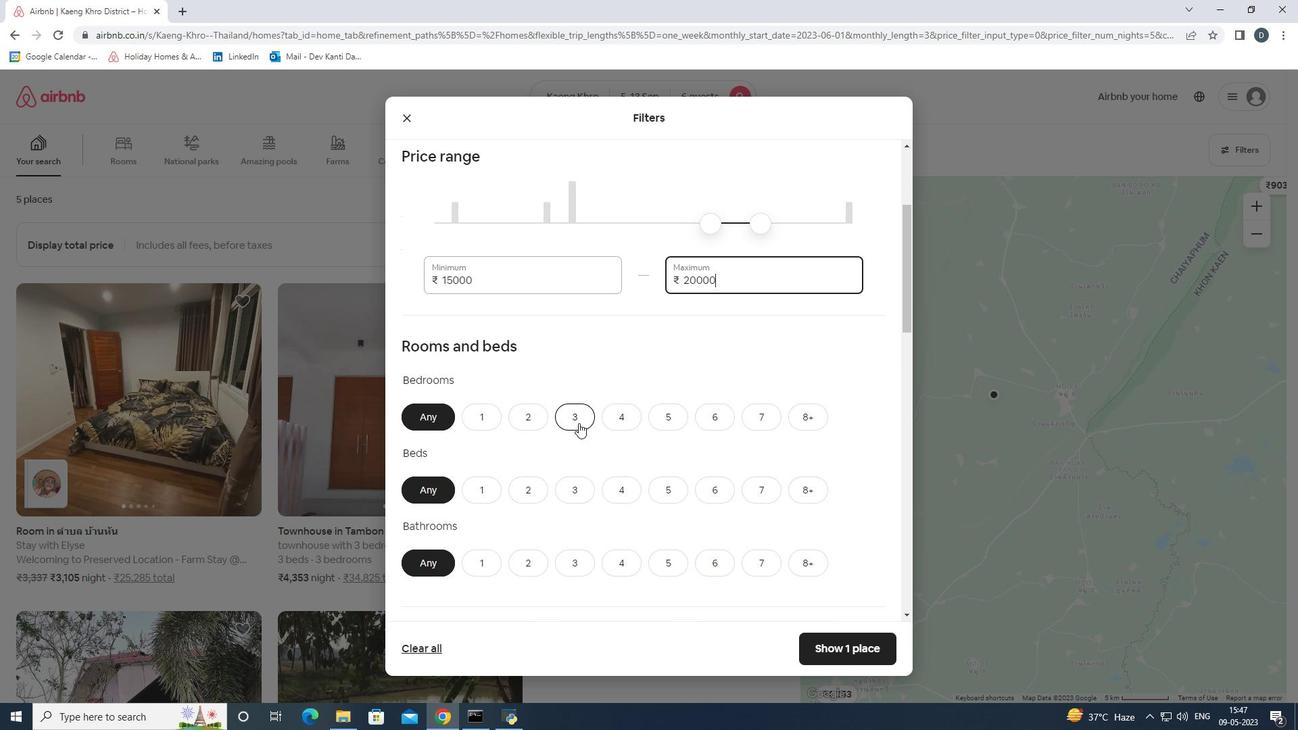 
Action: Mouse moved to (572, 478)
Screenshot: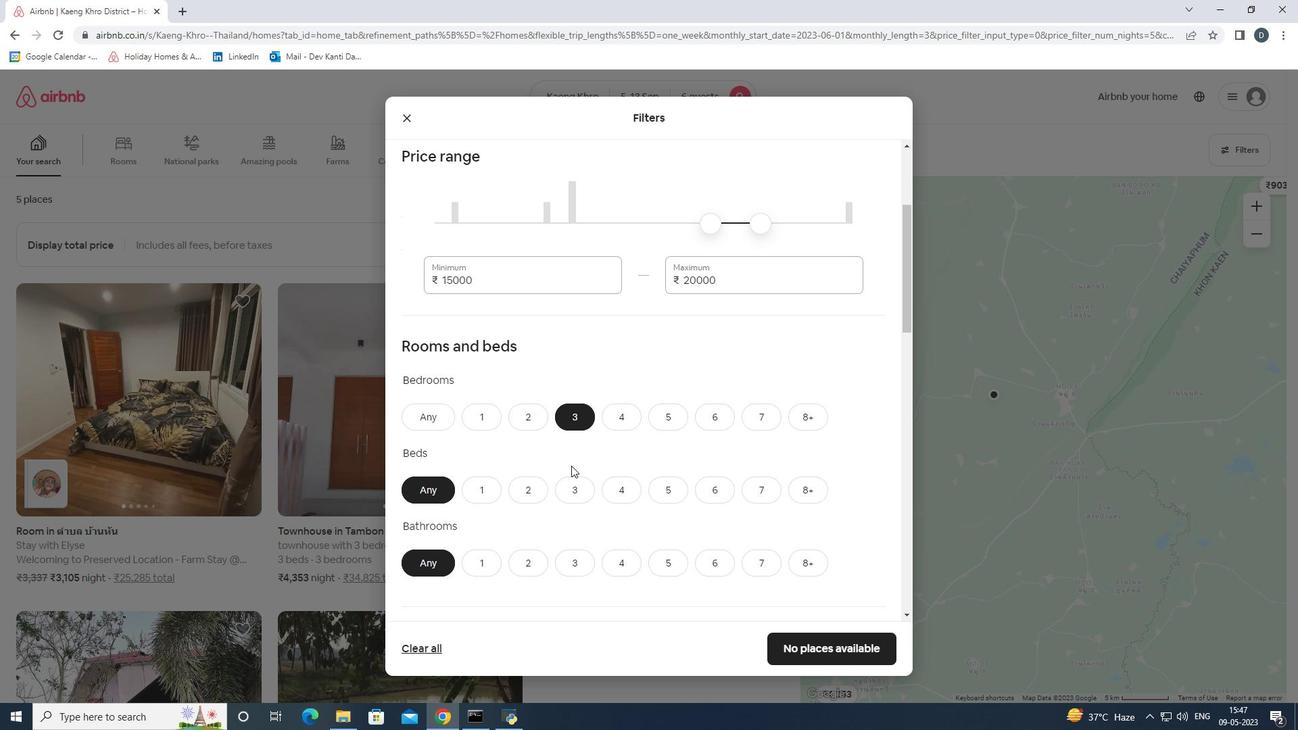 
Action: Mouse pressed left at (572, 478)
Screenshot: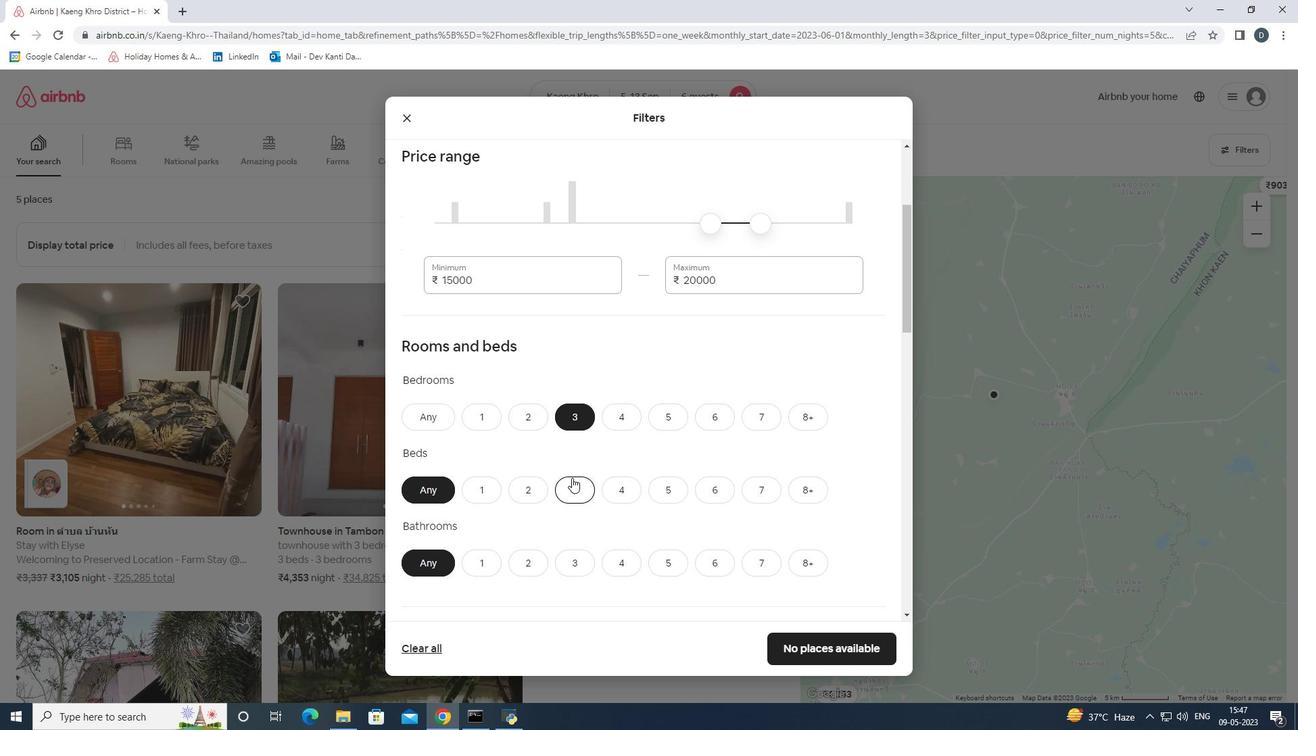 
Action: Mouse moved to (573, 553)
Screenshot: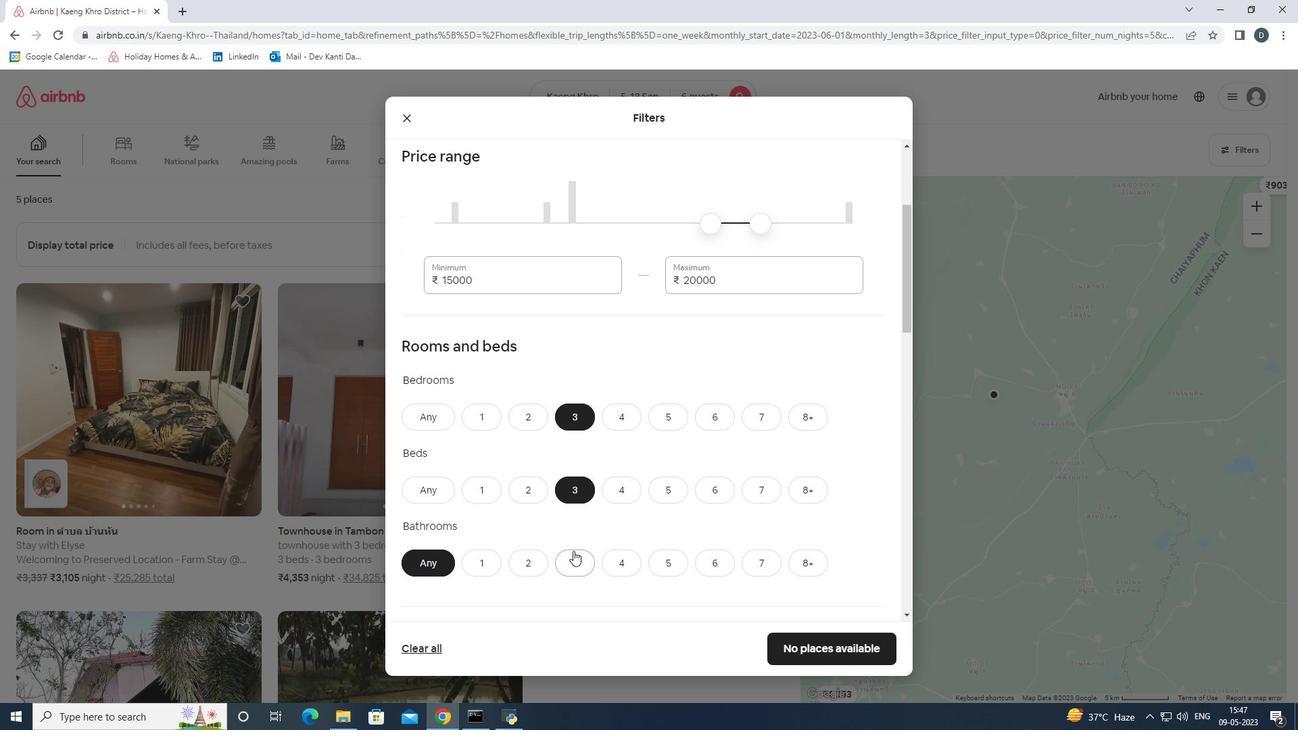 
Action: Mouse pressed left at (573, 553)
Screenshot: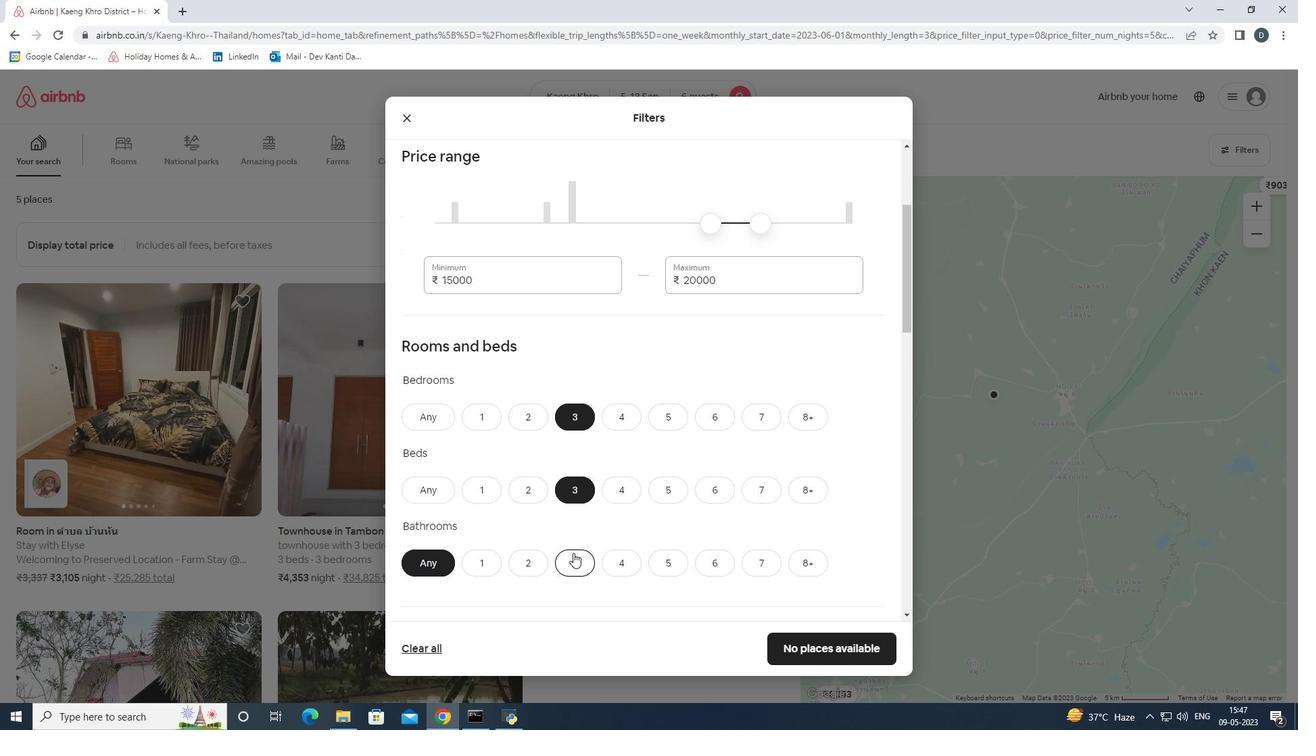 
Action: Mouse scrolled (573, 552) with delta (0, 0)
Screenshot: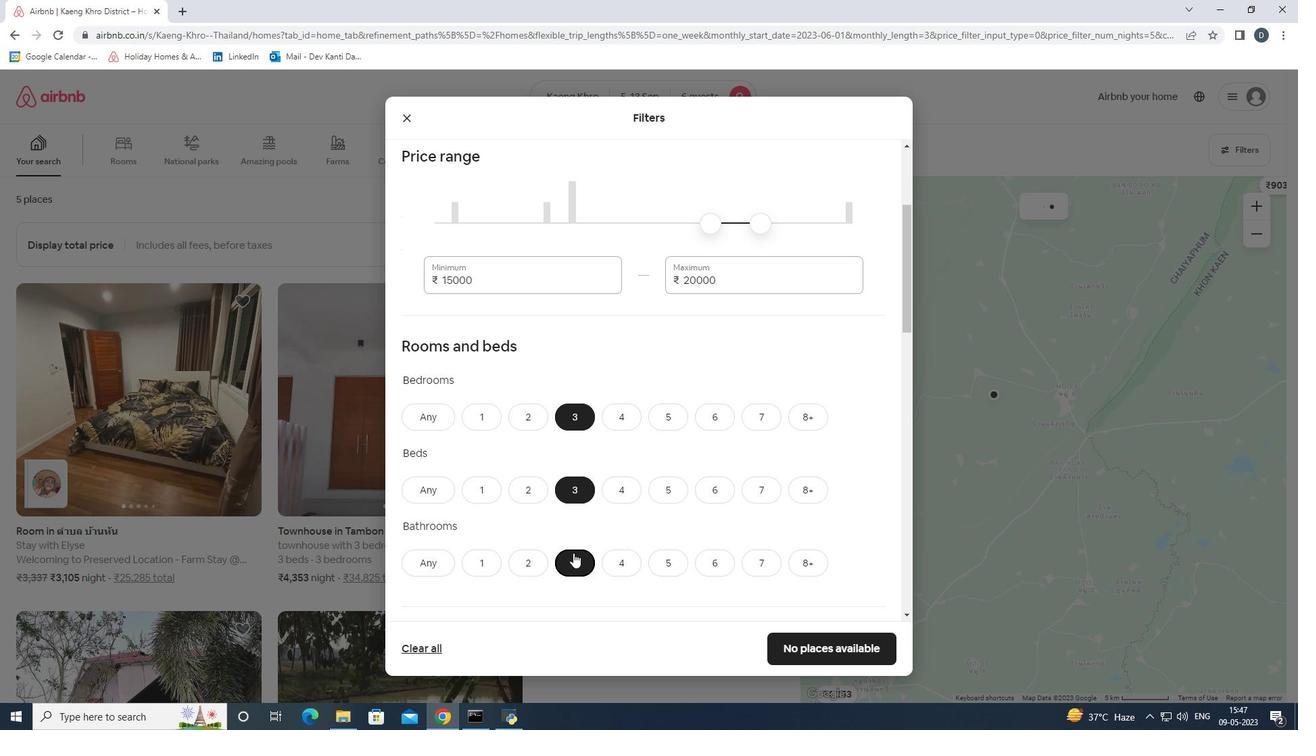 
Action: Mouse scrolled (573, 552) with delta (0, 0)
Screenshot: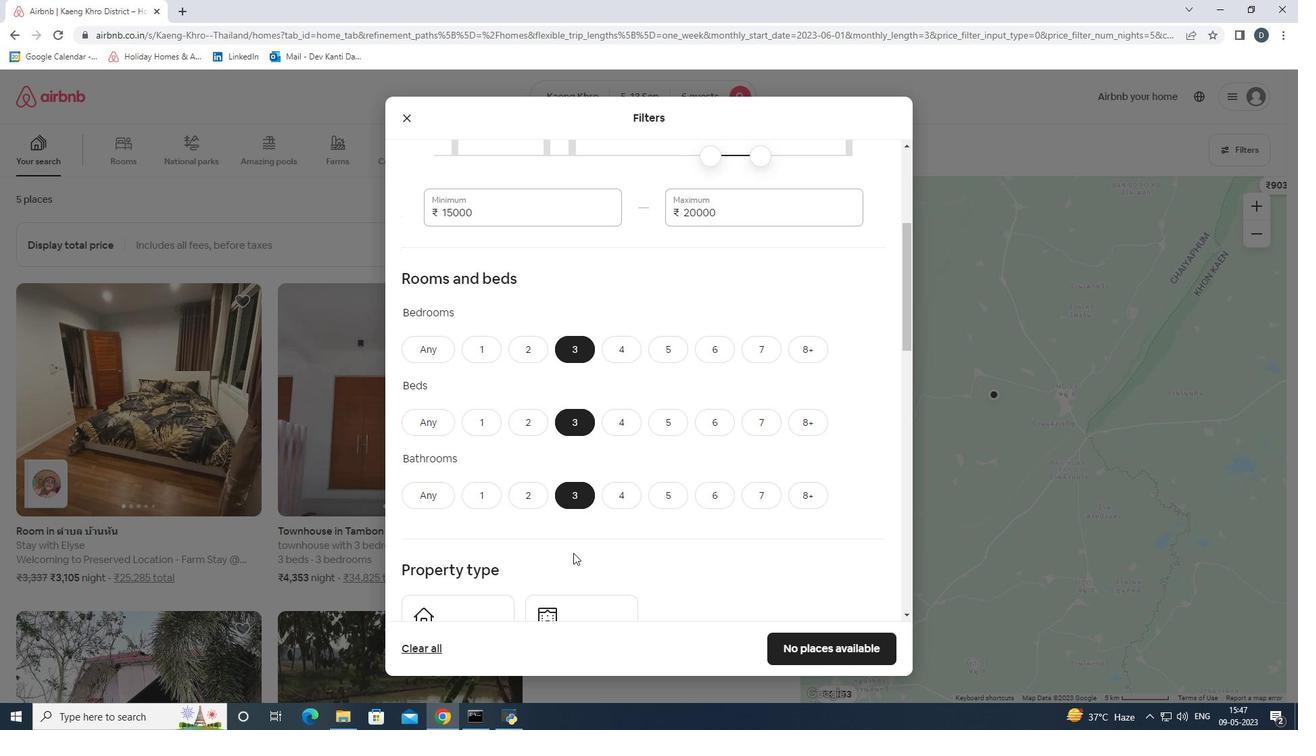 
Action: Mouse scrolled (573, 552) with delta (0, 0)
Screenshot: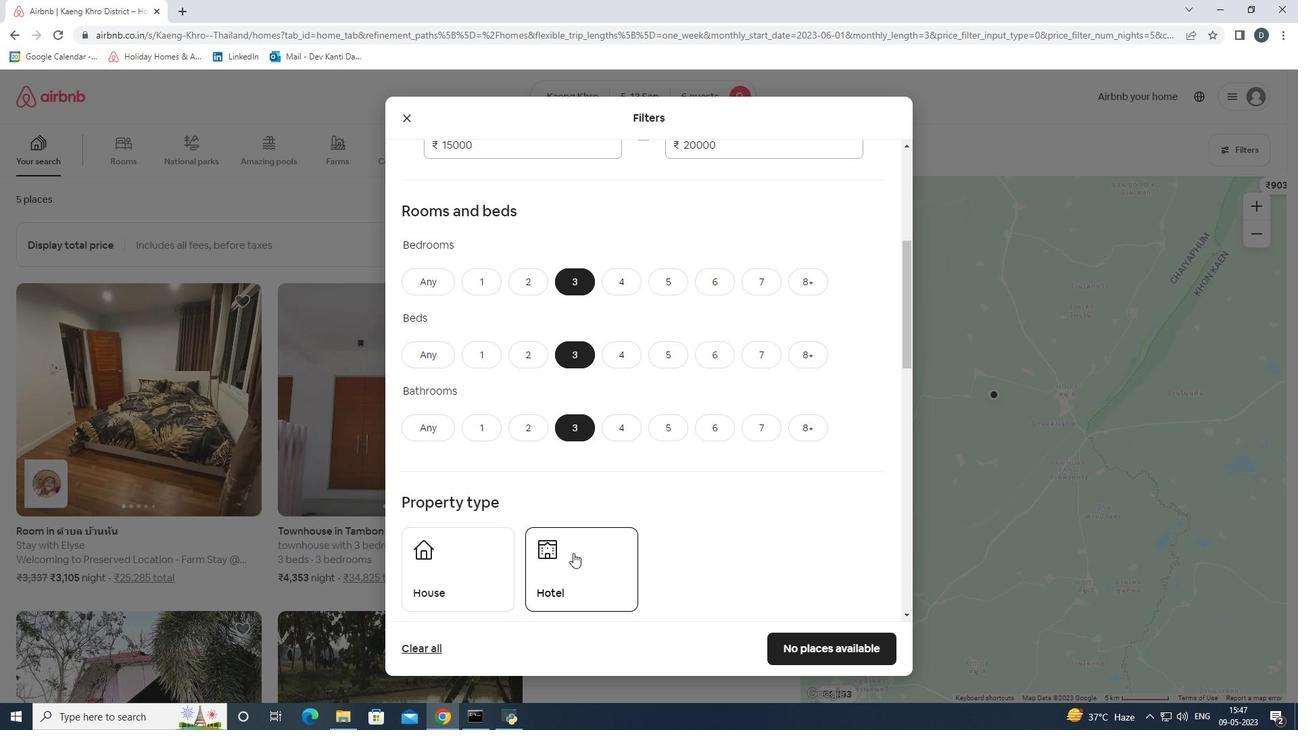 
Action: Mouse moved to (512, 522)
Screenshot: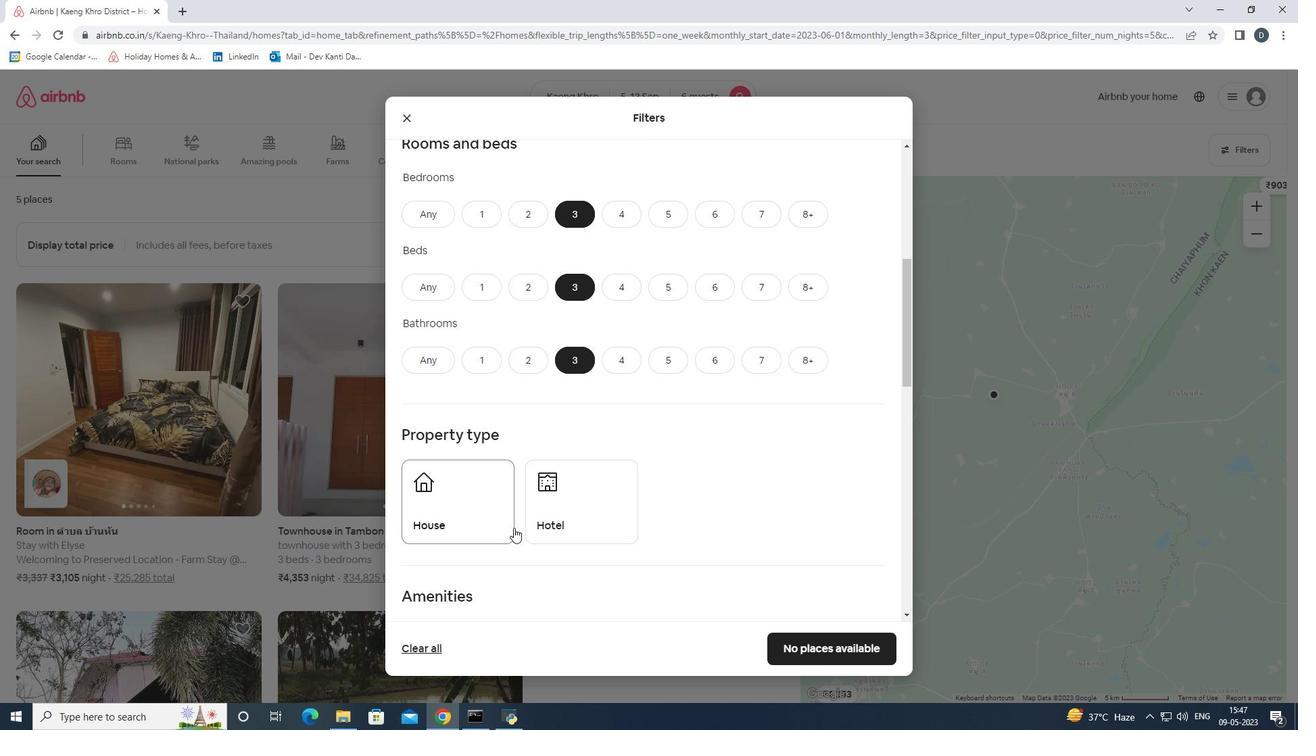 
Action: Mouse pressed left at (512, 522)
Screenshot: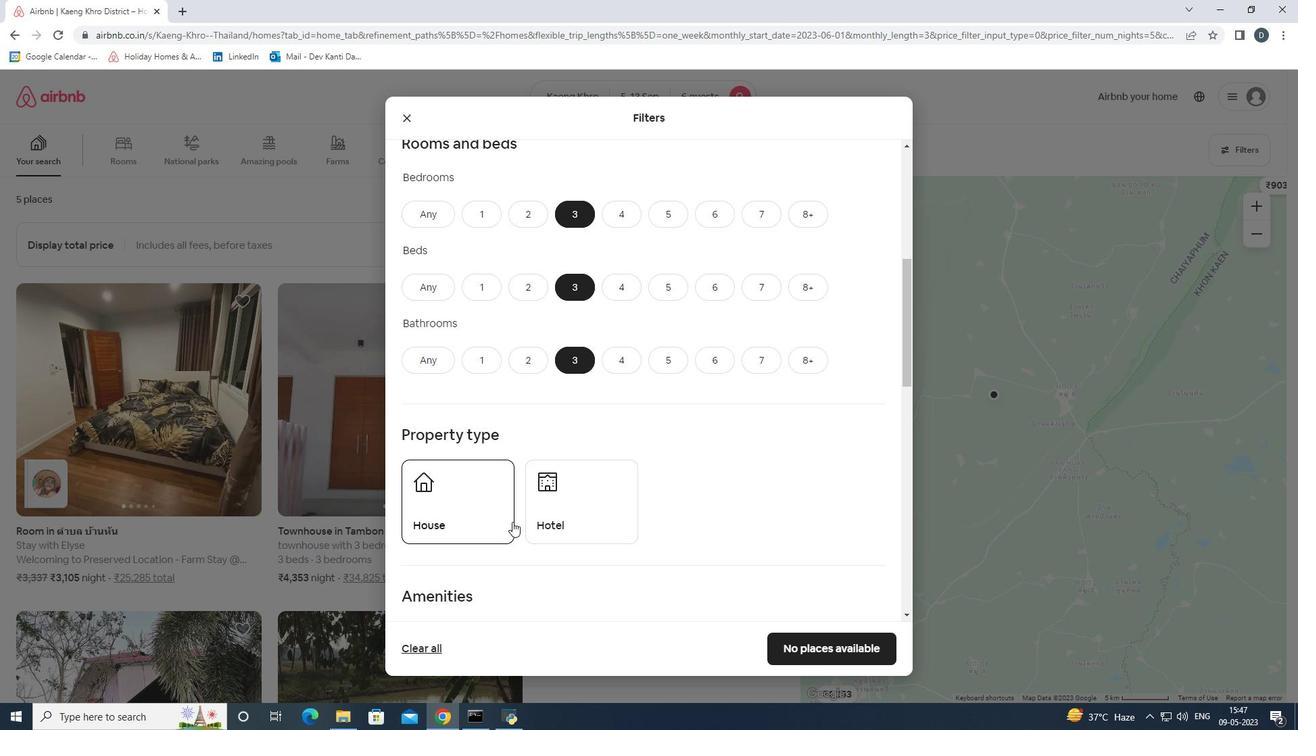 
Action: Mouse scrolled (512, 521) with delta (0, 0)
Screenshot: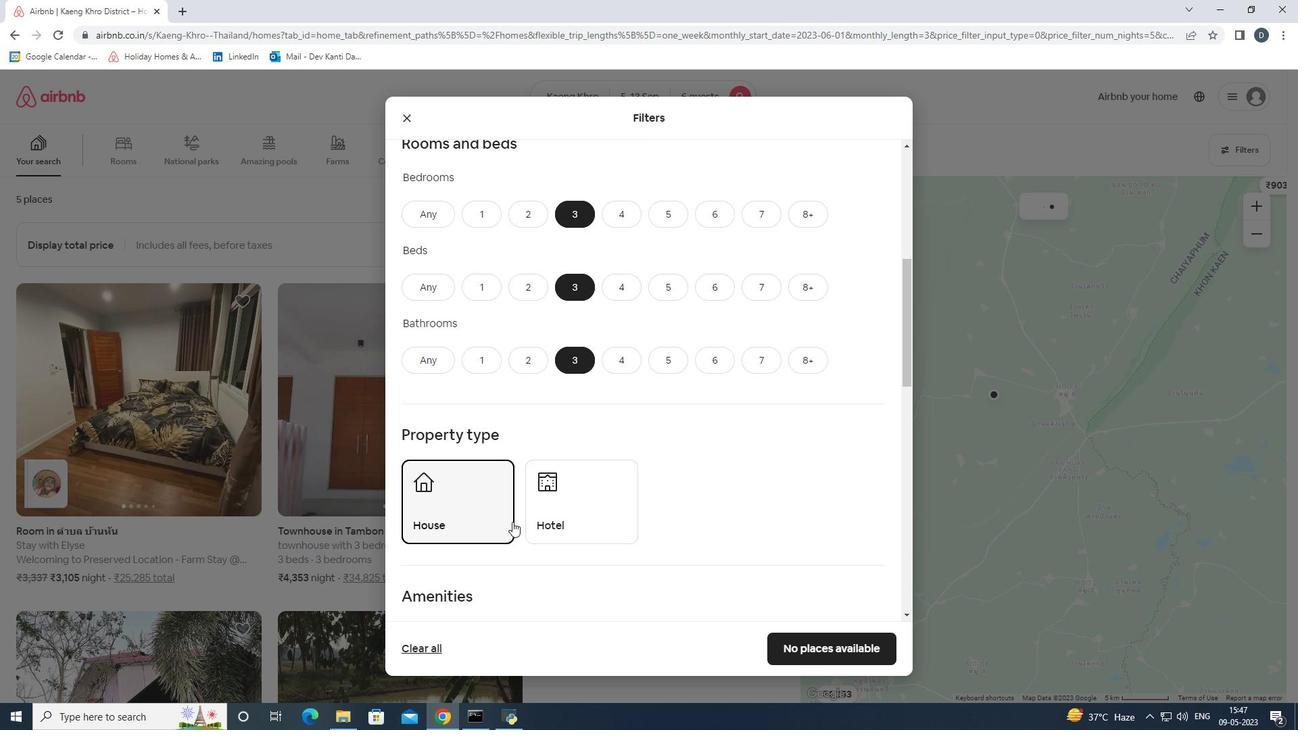 
Action: Mouse scrolled (512, 521) with delta (0, 0)
Screenshot: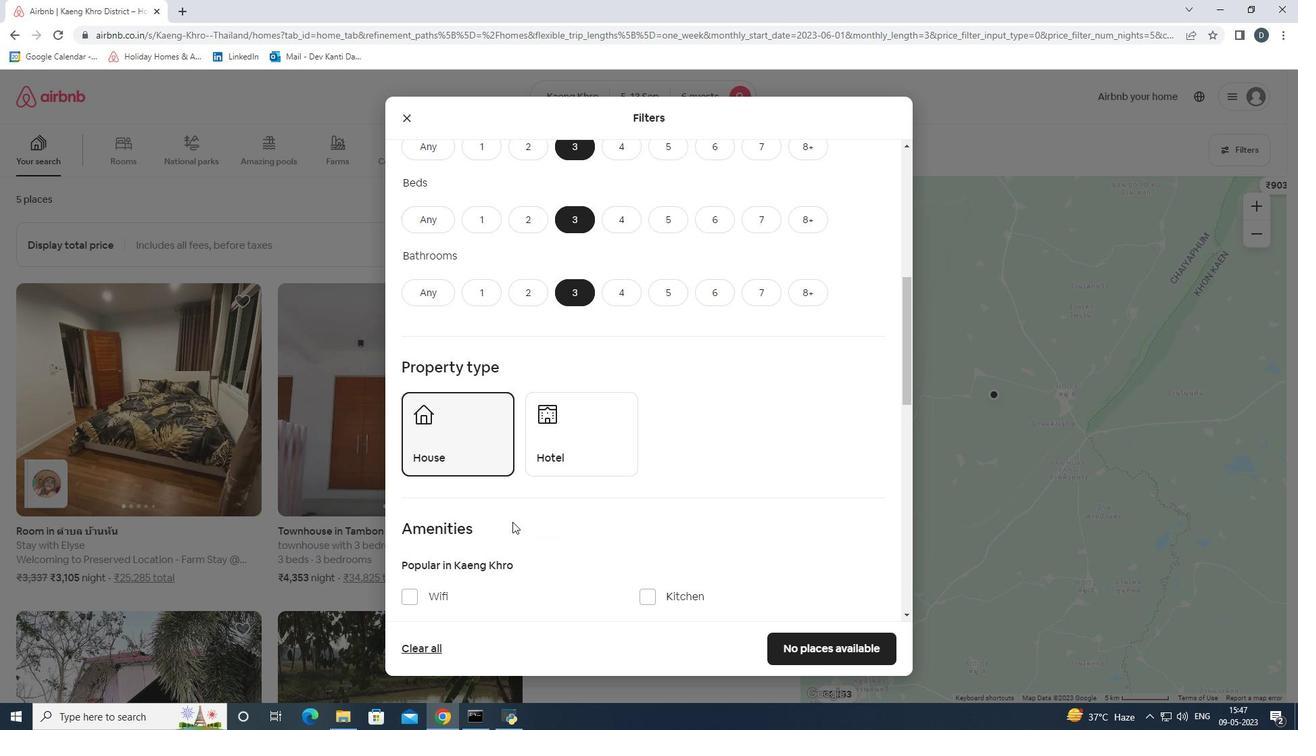 
Action: Mouse scrolled (512, 521) with delta (0, 0)
Screenshot: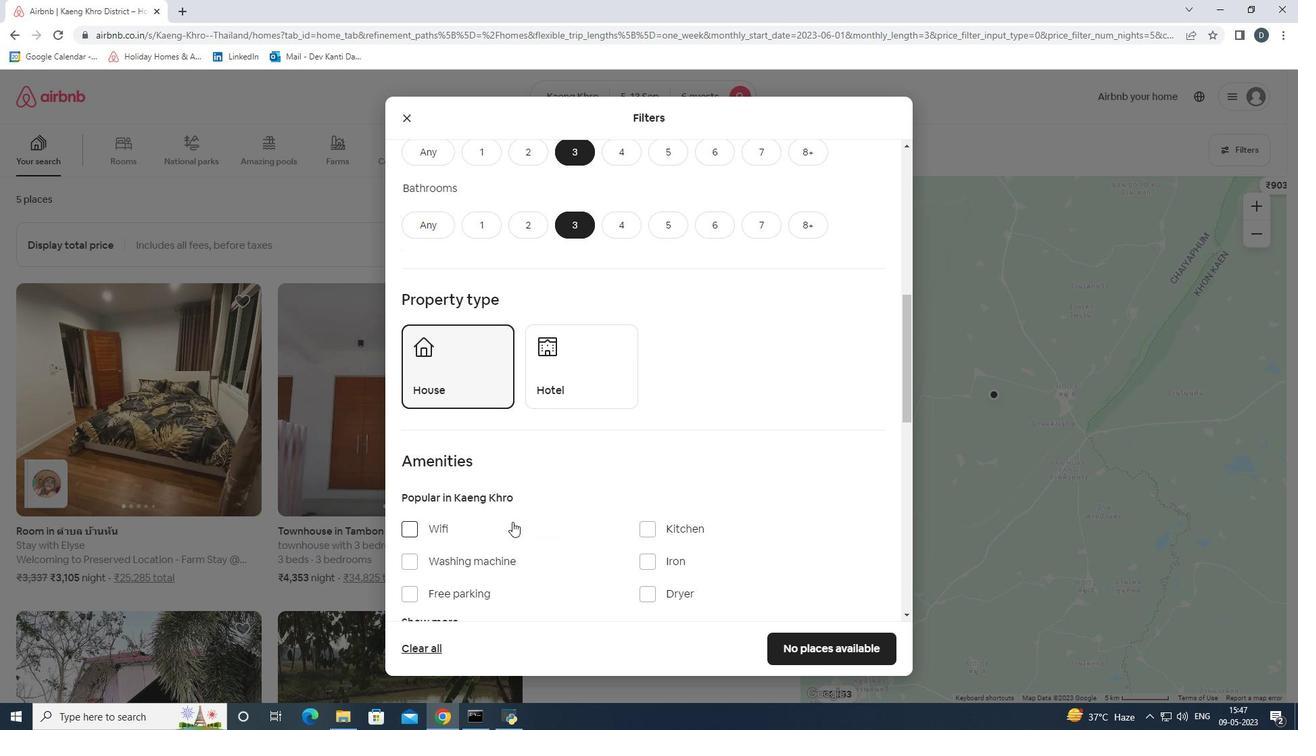 
Action: Mouse scrolled (512, 521) with delta (0, 0)
Screenshot: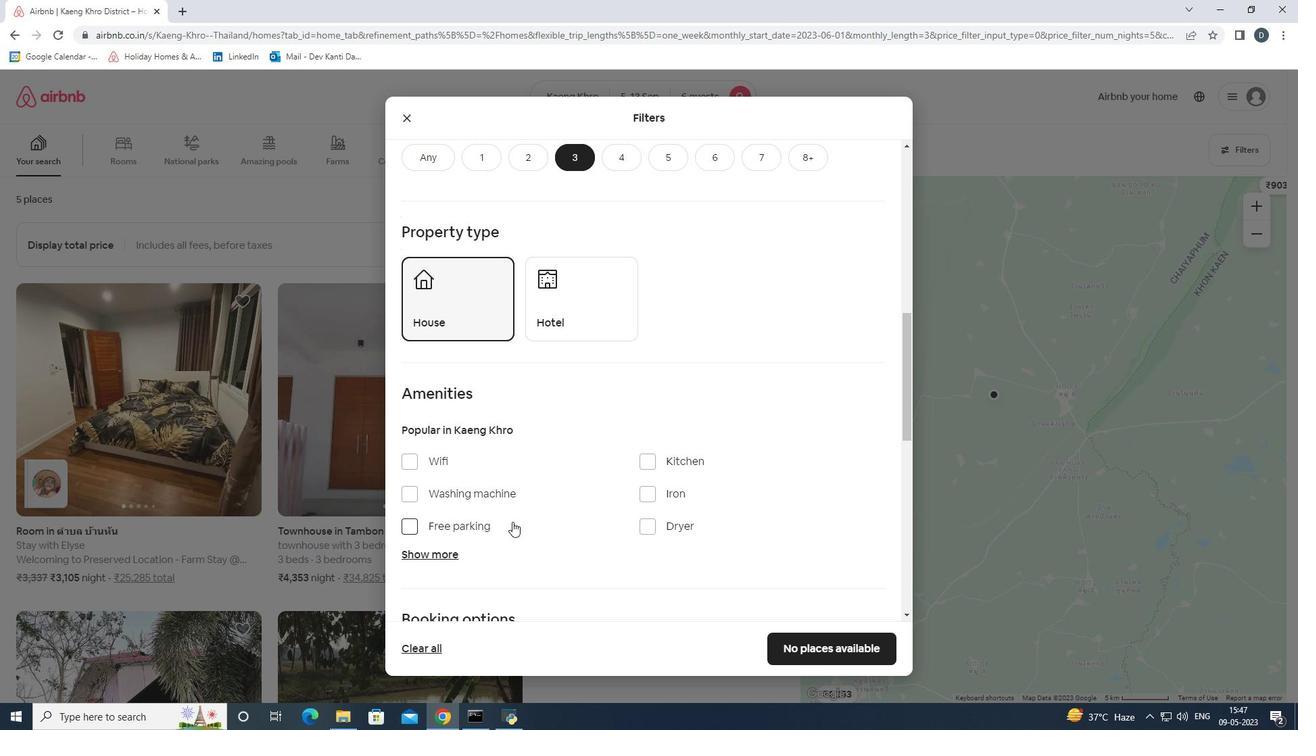 
Action: Mouse scrolled (512, 521) with delta (0, 0)
Screenshot: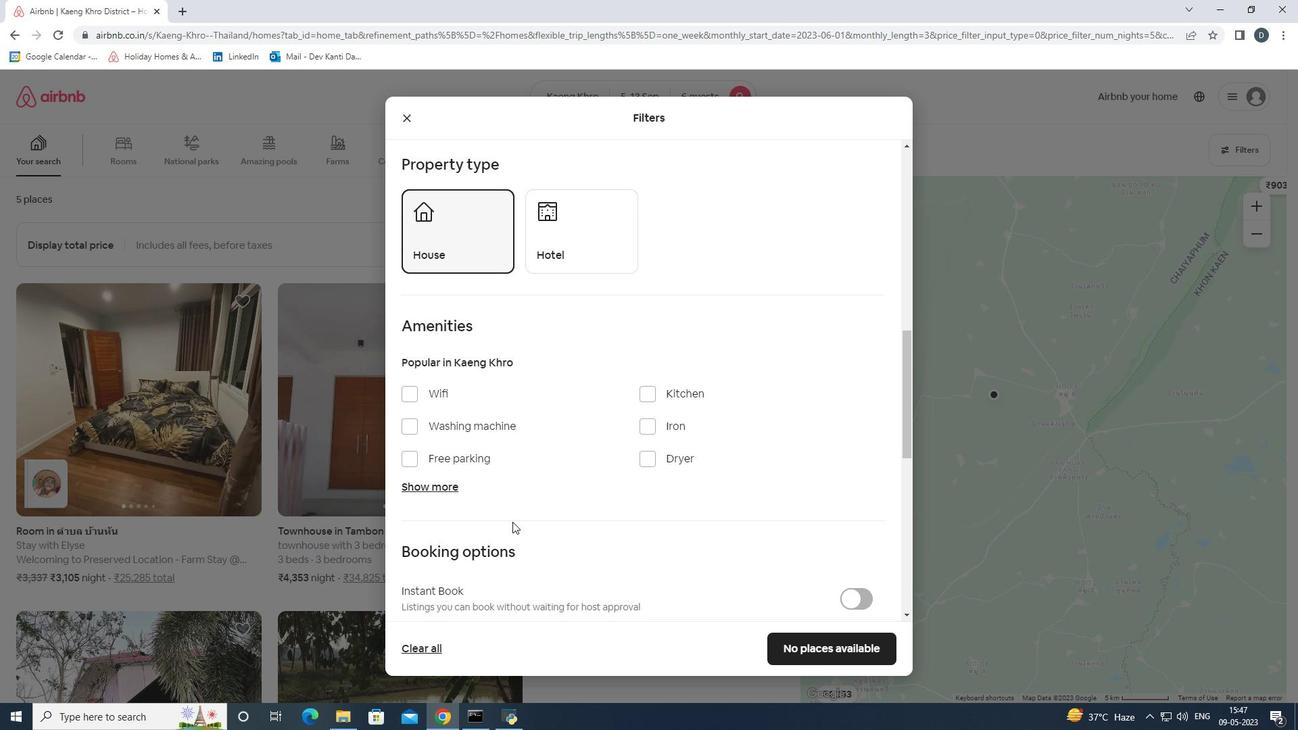 
Action: Mouse scrolled (512, 521) with delta (0, 0)
Screenshot: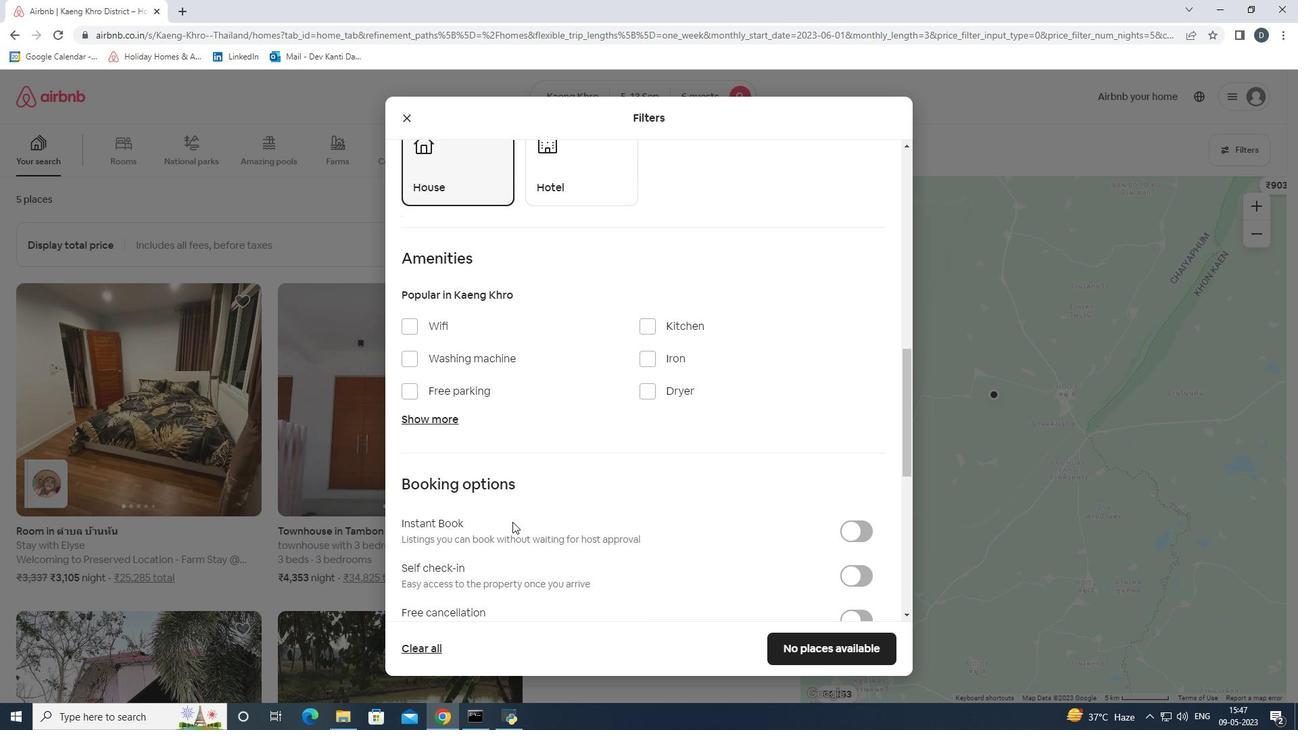 
Action: Mouse moved to (849, 508)
Screenshot: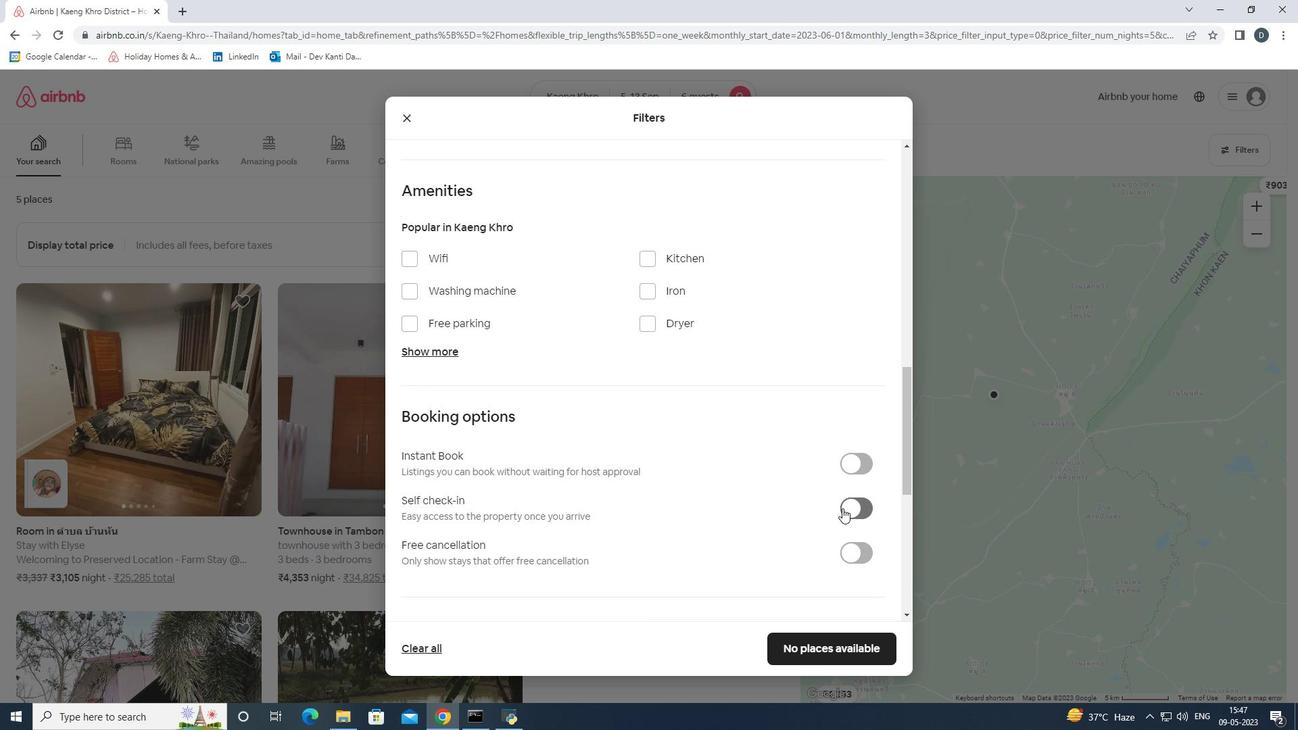 
Action: Mouse pressed left at (849, 508)
Screenshot: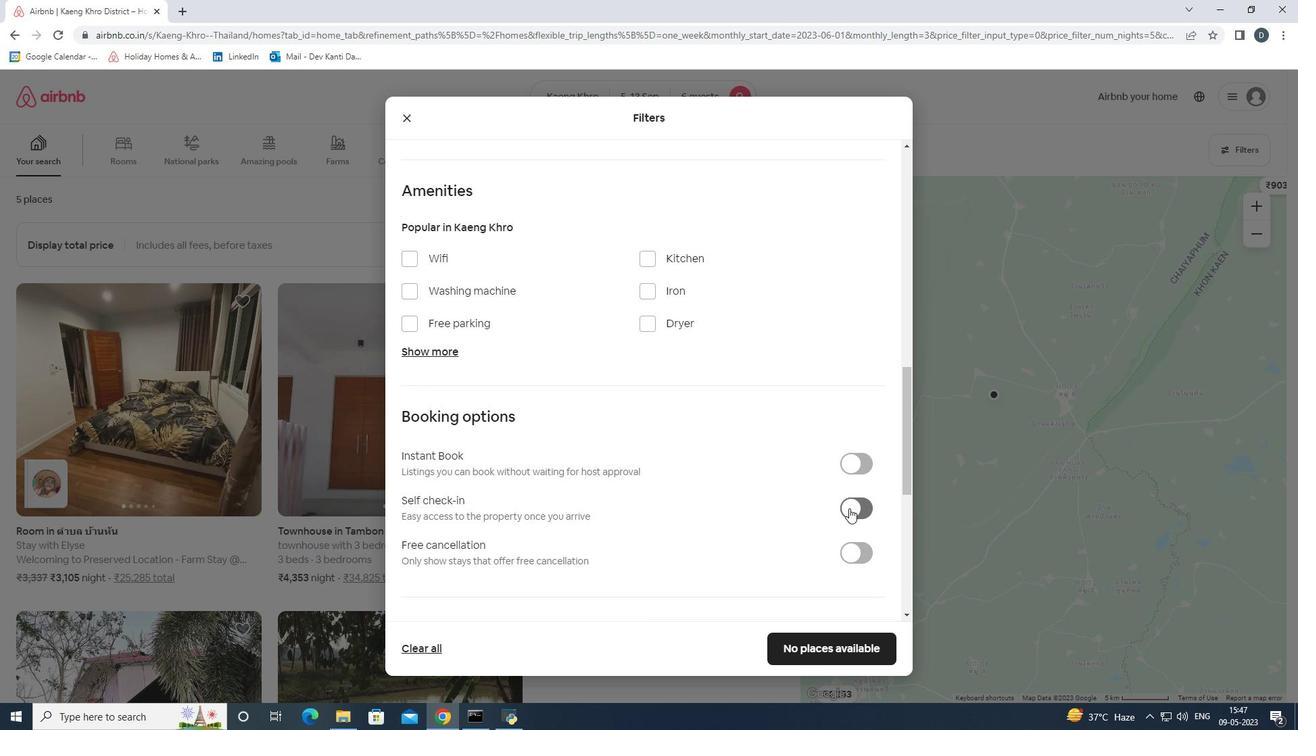 
Action: Mouse scrolled (849, 507) with delta (0, 0)
Screenshot: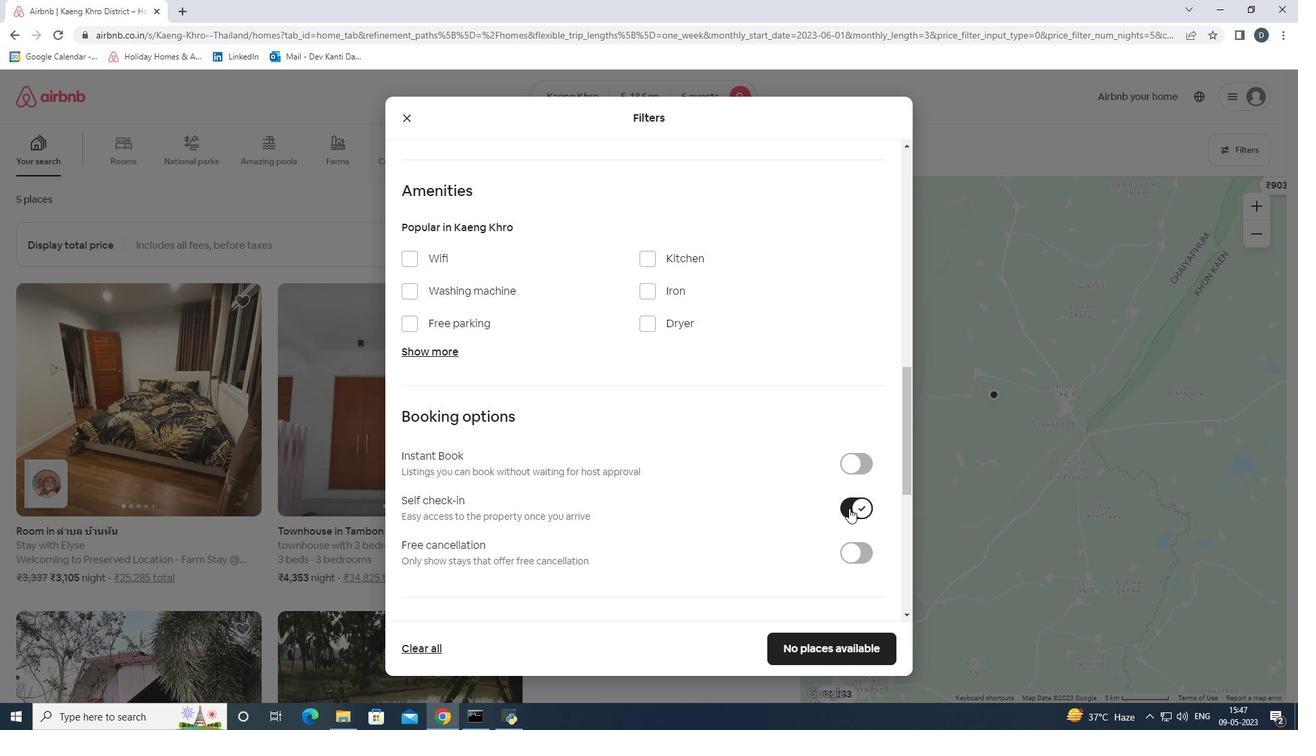 
Action: Mouse scrolled (849, 507) with delta (0, 0)
Screenshot: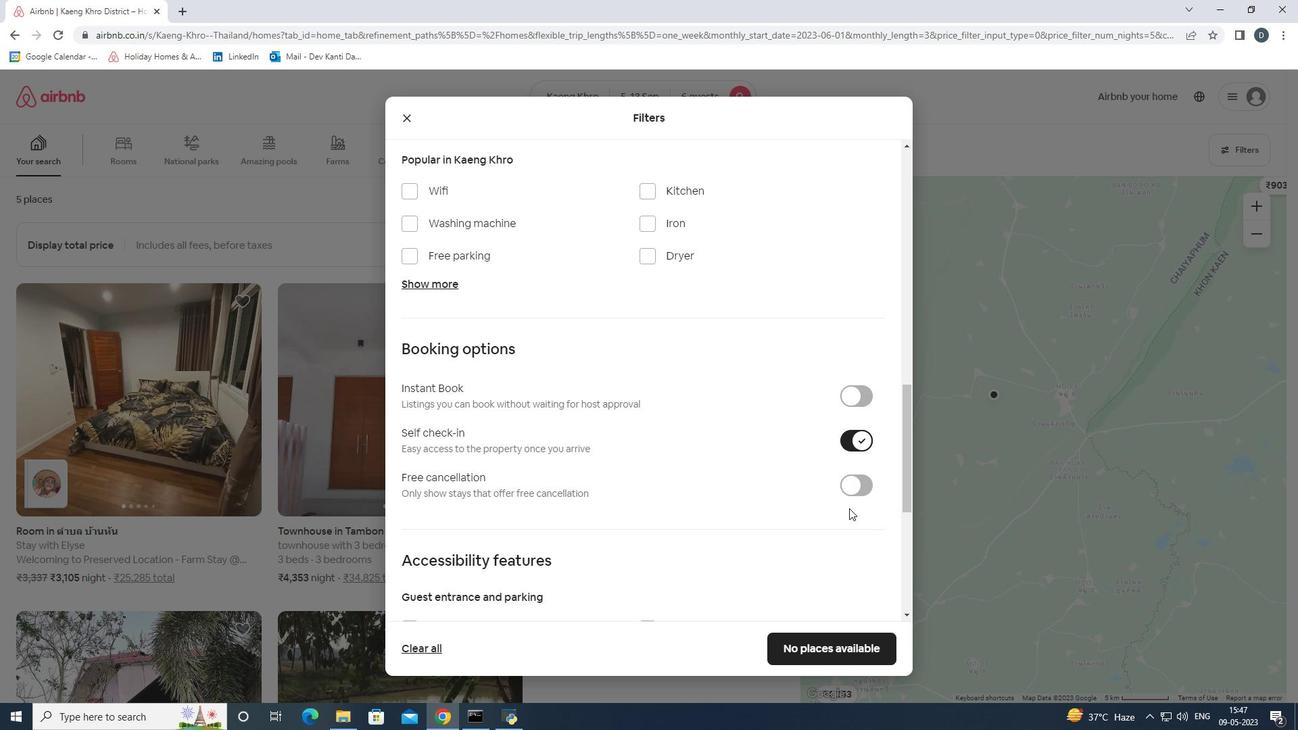 
Action: Mouse scrolled (849, 507) with delta (0, 0)
Screenshot: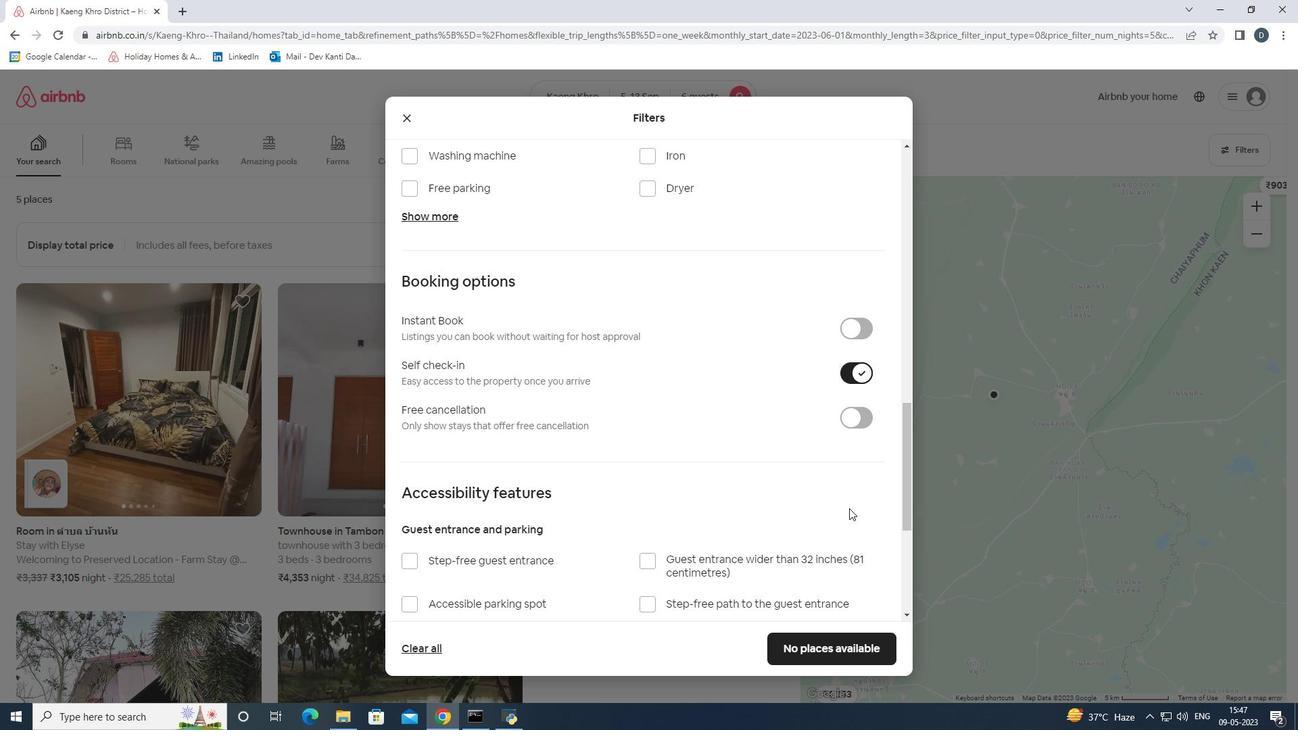 
Action: Mouse scrolled (849, 507) with delta (0, 0)
Screenshot: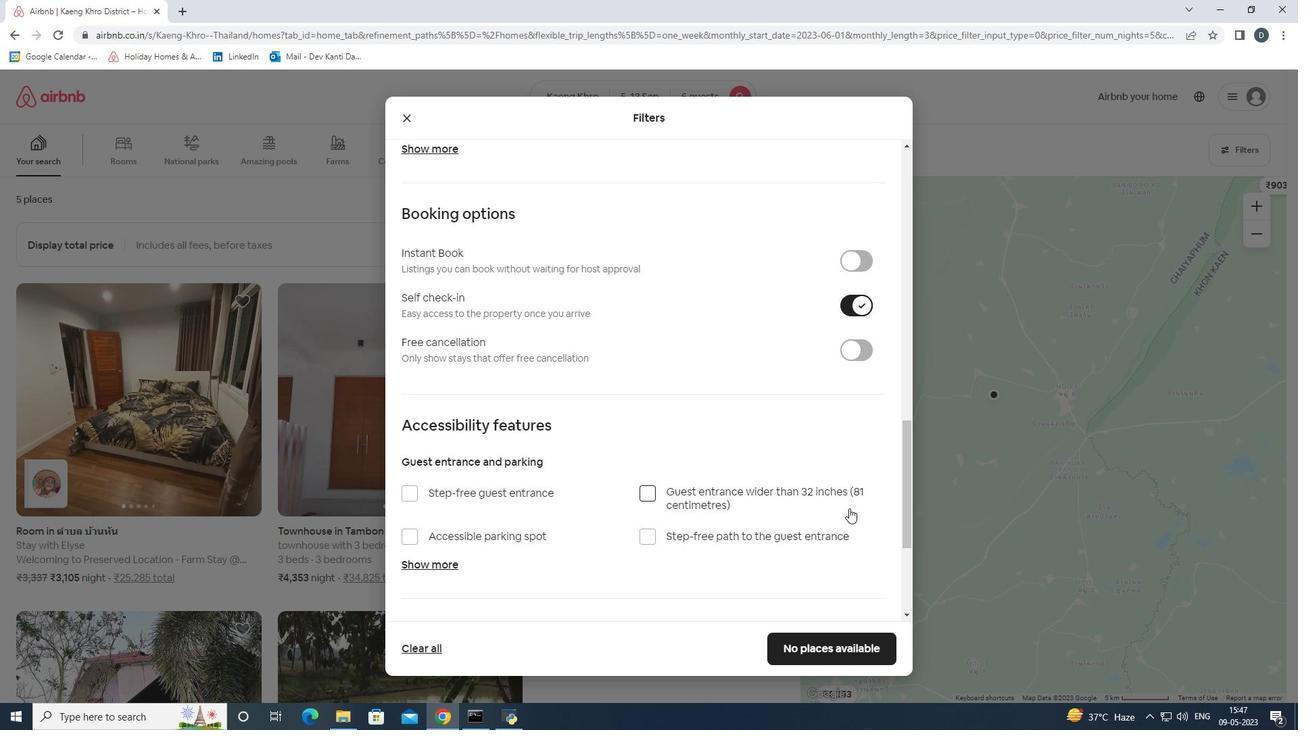 
Action: Mouse scrolled (849, 507) with delta (0, 0)
Screenshot: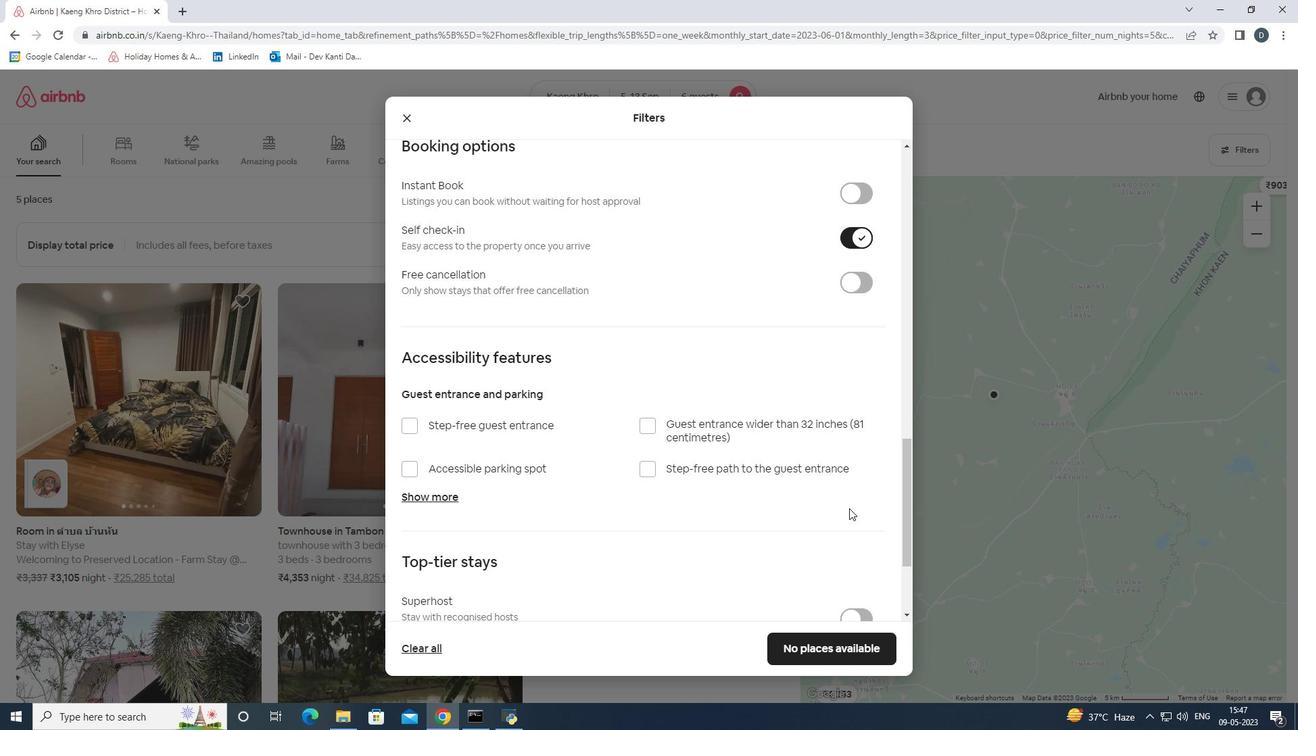 
Action: Mouse scrolled (849, 507) with delta (0, 0)
Screenshot: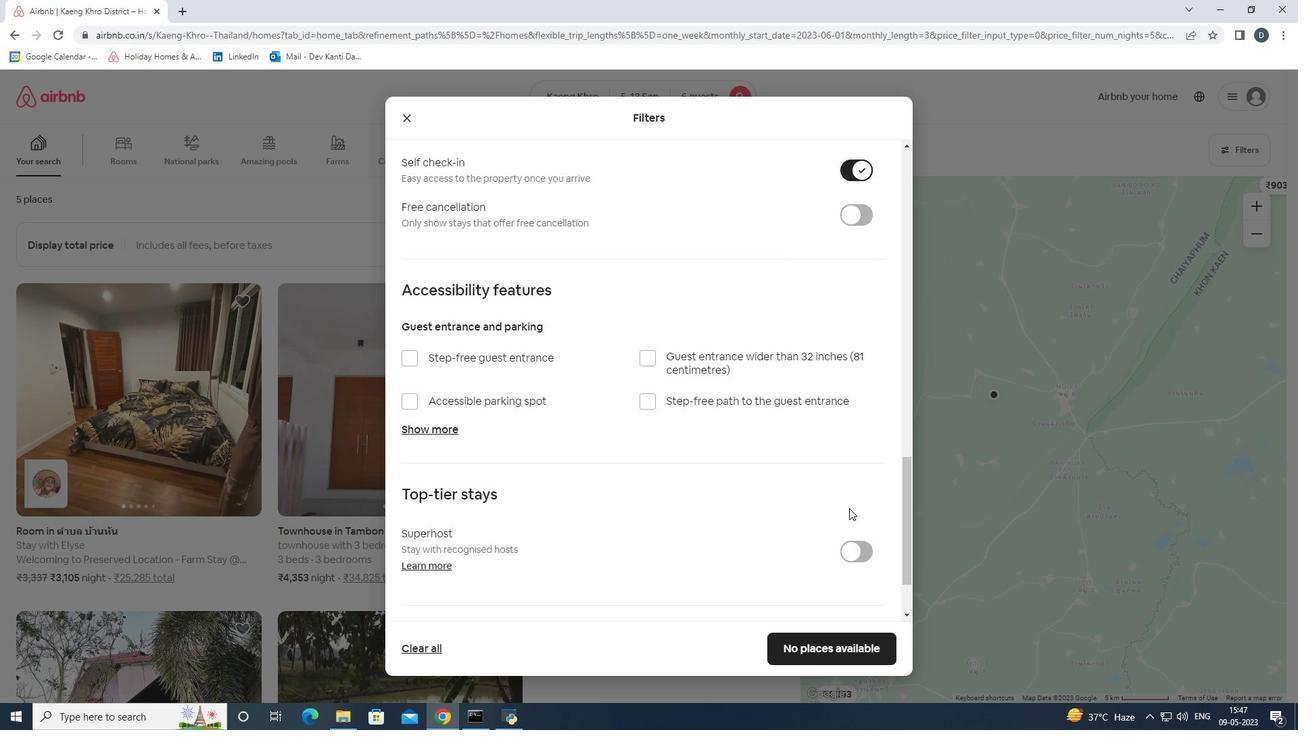 
Action: Mouse scrolled (849, 507) with delta (0, 0)
Screenshot: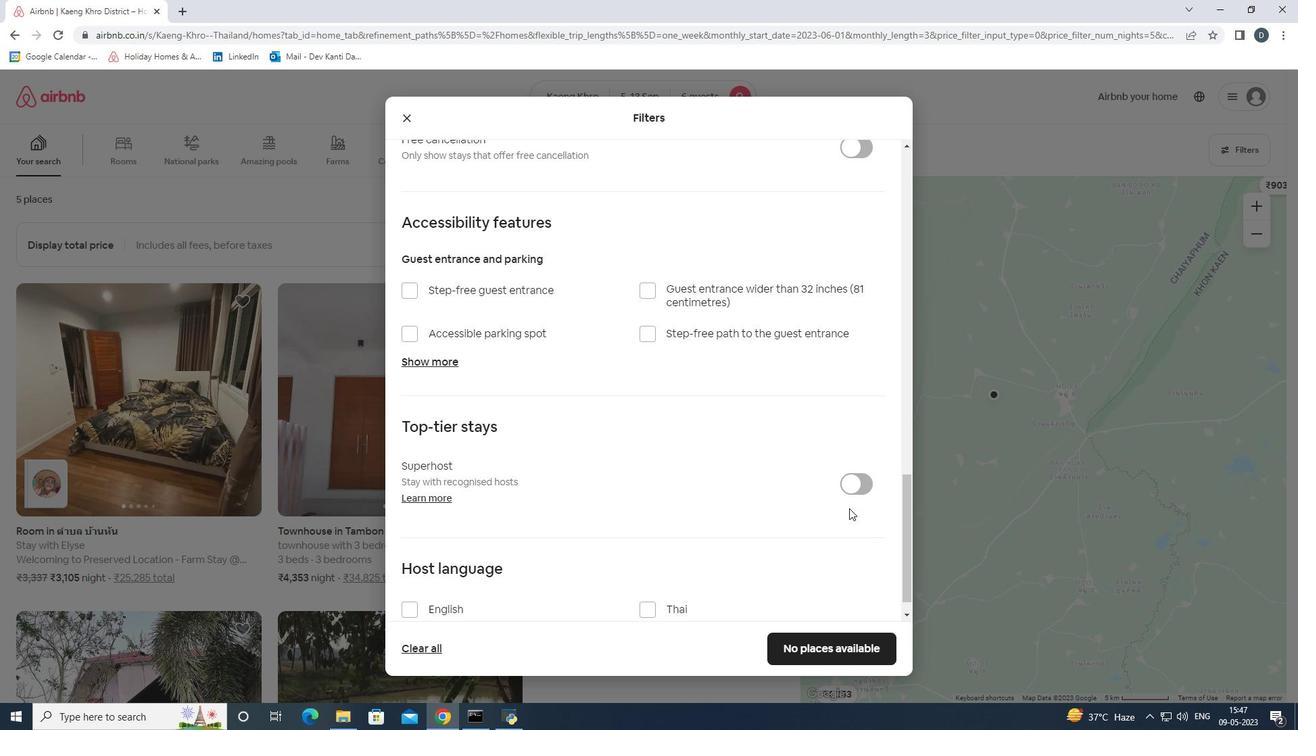 
Action: Mouse moved to (411, 576)
Screenshot: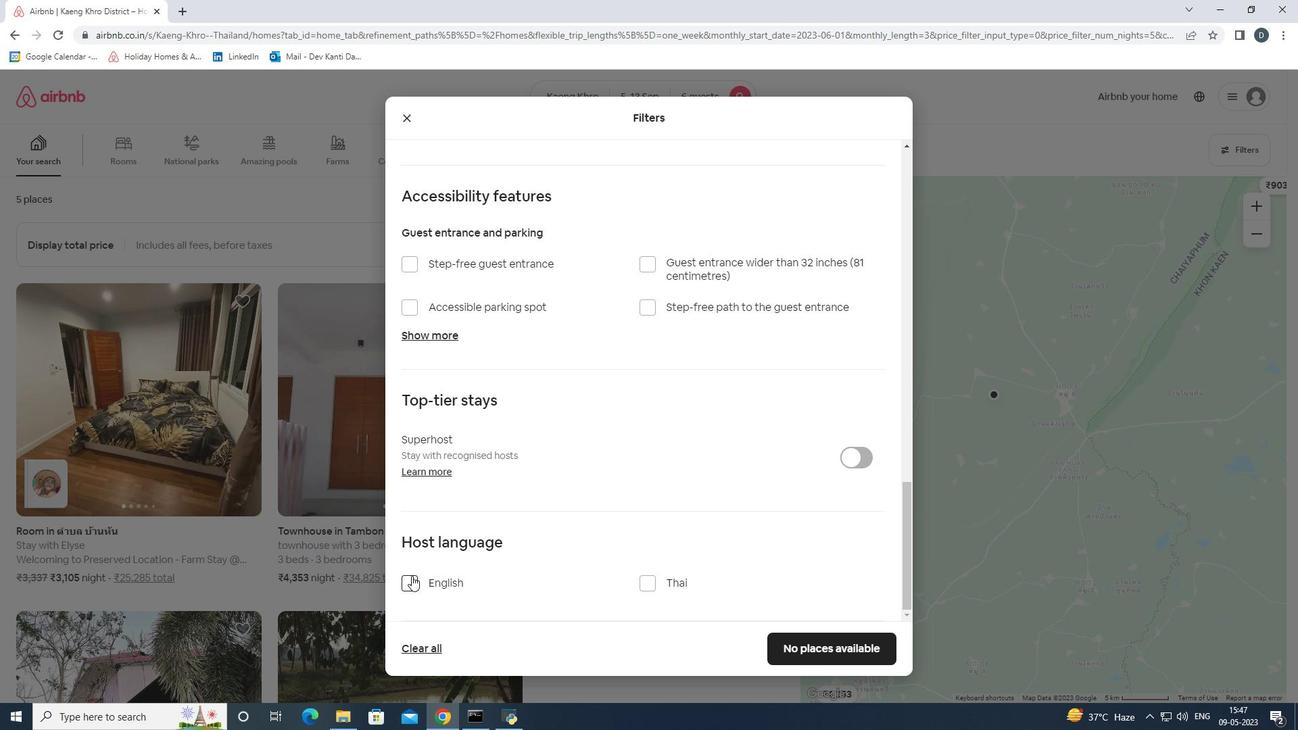 
Action: Mouse pressed left at (411, 576)
Screenshot: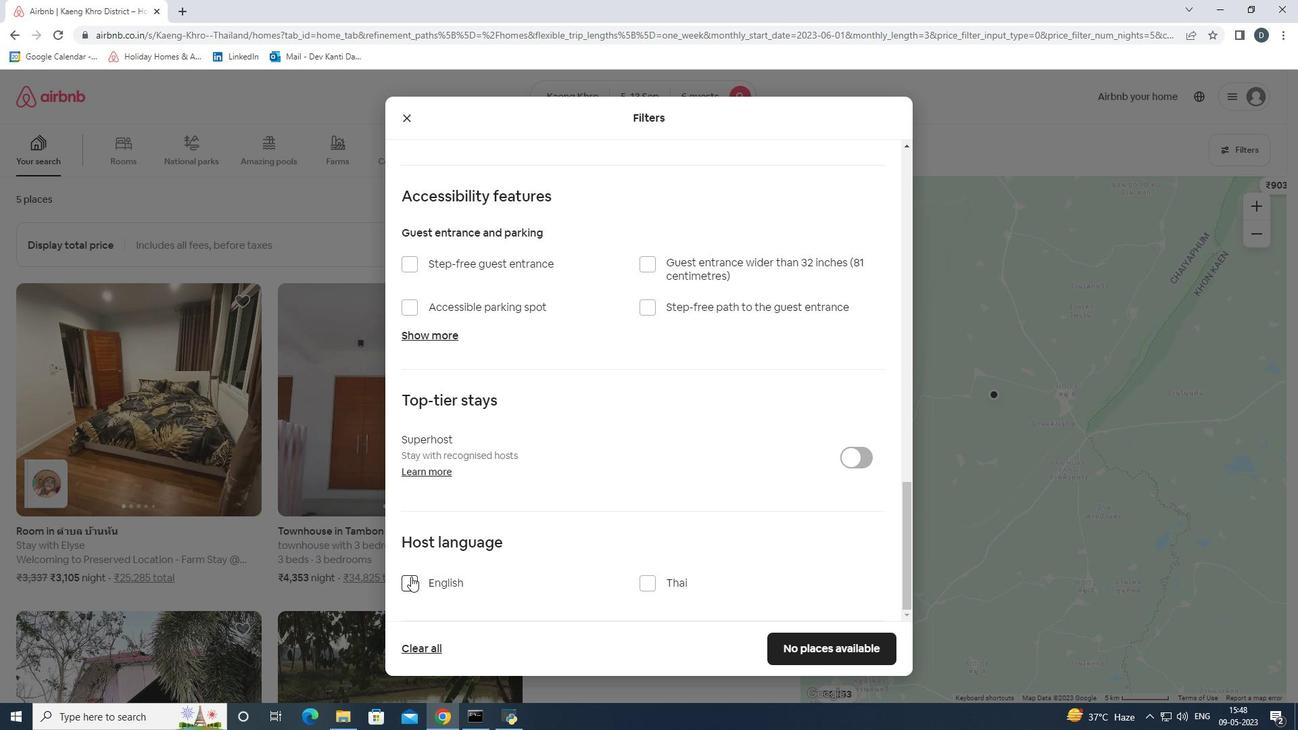 
Action: Mouse moved to (775, 639)
Screenshot: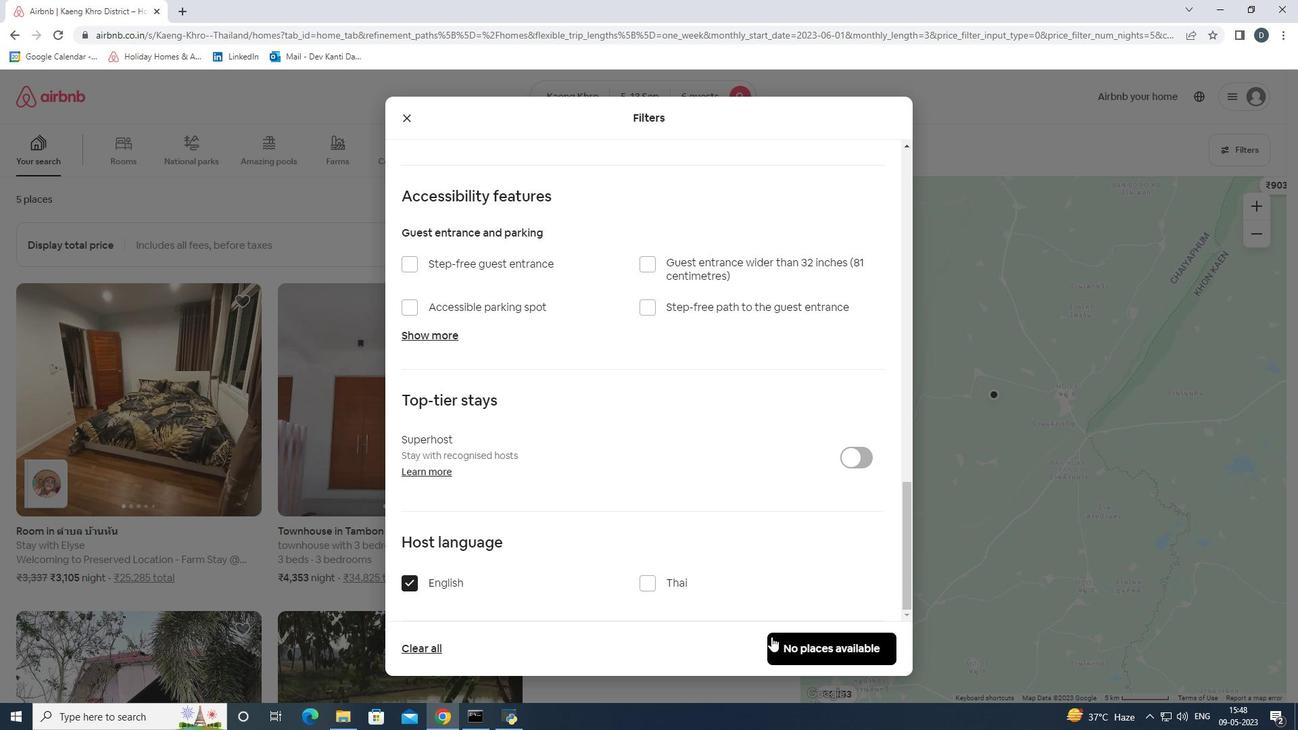 
Action: Mouse pressed left at (775, 639)
Screenshot: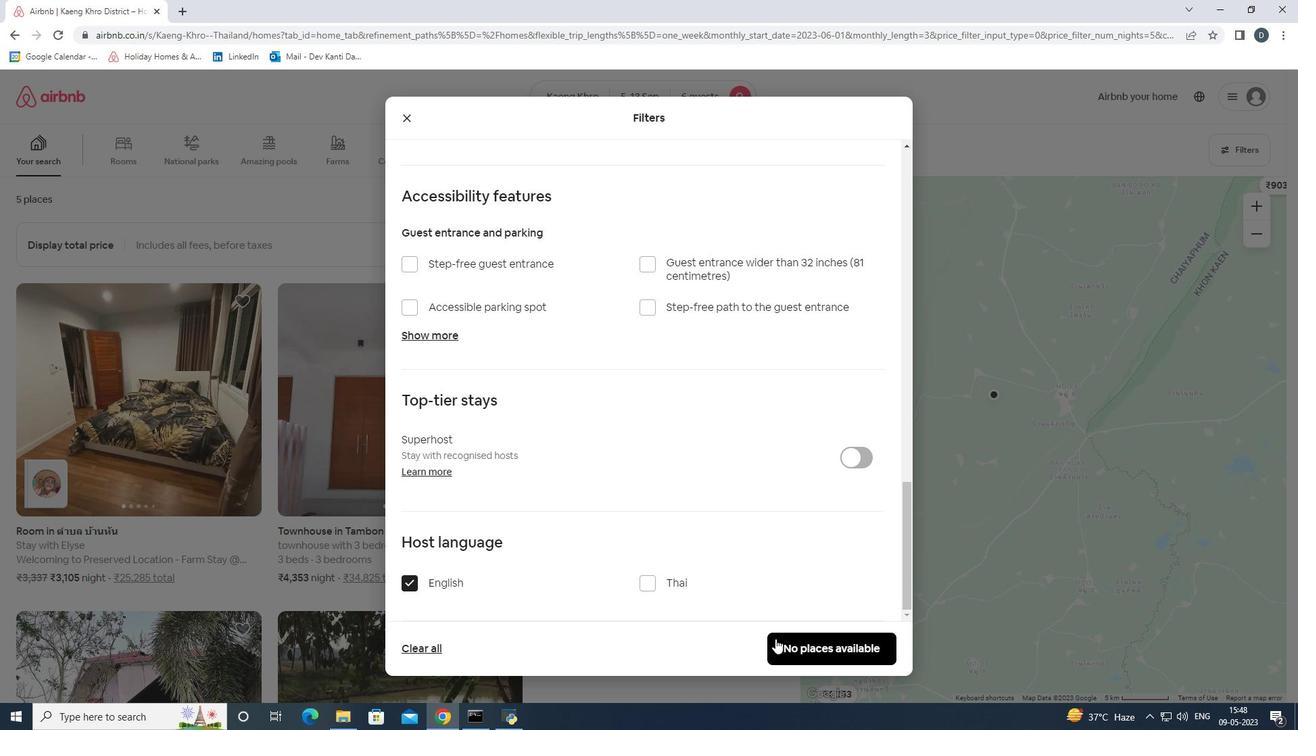 
Action: Mouse moved to (716, 624)
Screenshot: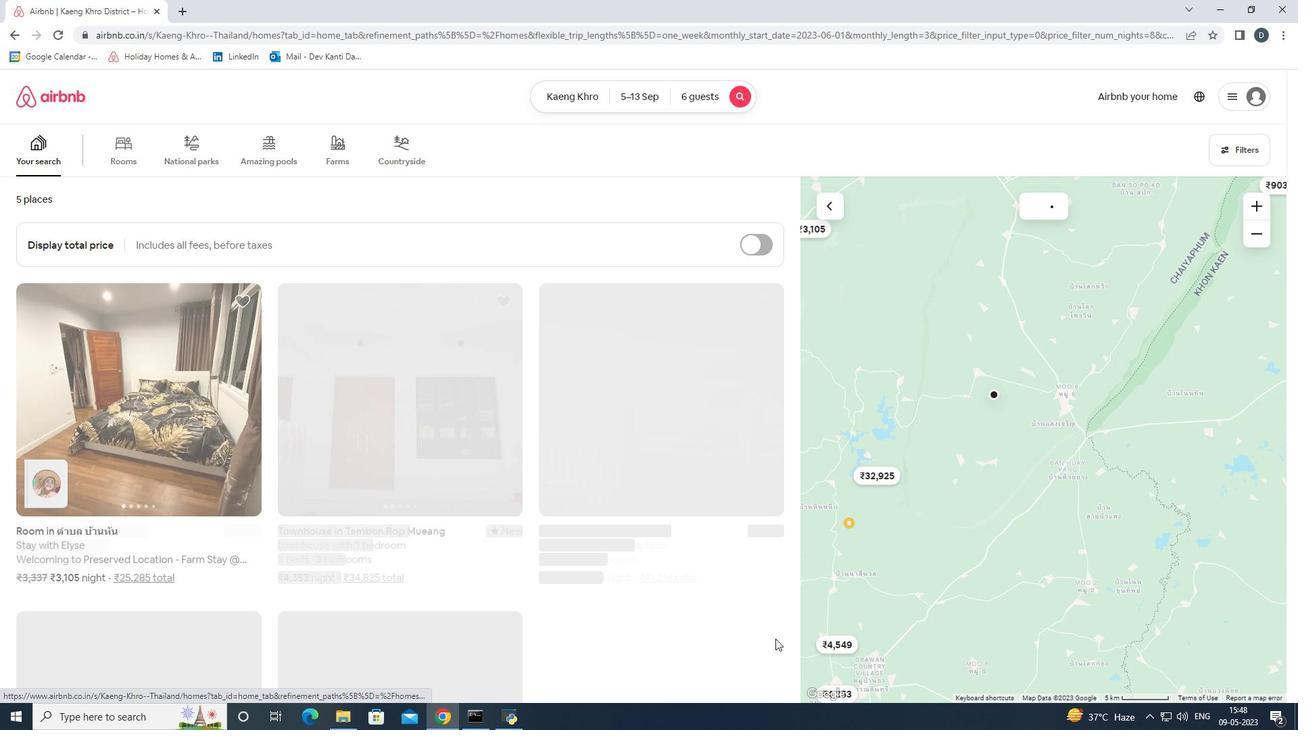
